 Task: Create in the project CenterTech in Backlog an issue 'Integrate a new video recording feature into an existing mobile application to enhance user-generated content and social sharing', assign it to team member softage.4@softage.net and change the status to IN PROGRESS. Create in the project CenterTech in Backlog an issue 'Develop a new tool for automated testing of web application load testing and performance under high traffic conditions', assign it to team member softage.1@softage.net and change the status to IN PROGRESS
Action: Mouse moved to (217, 63)
Screenshot: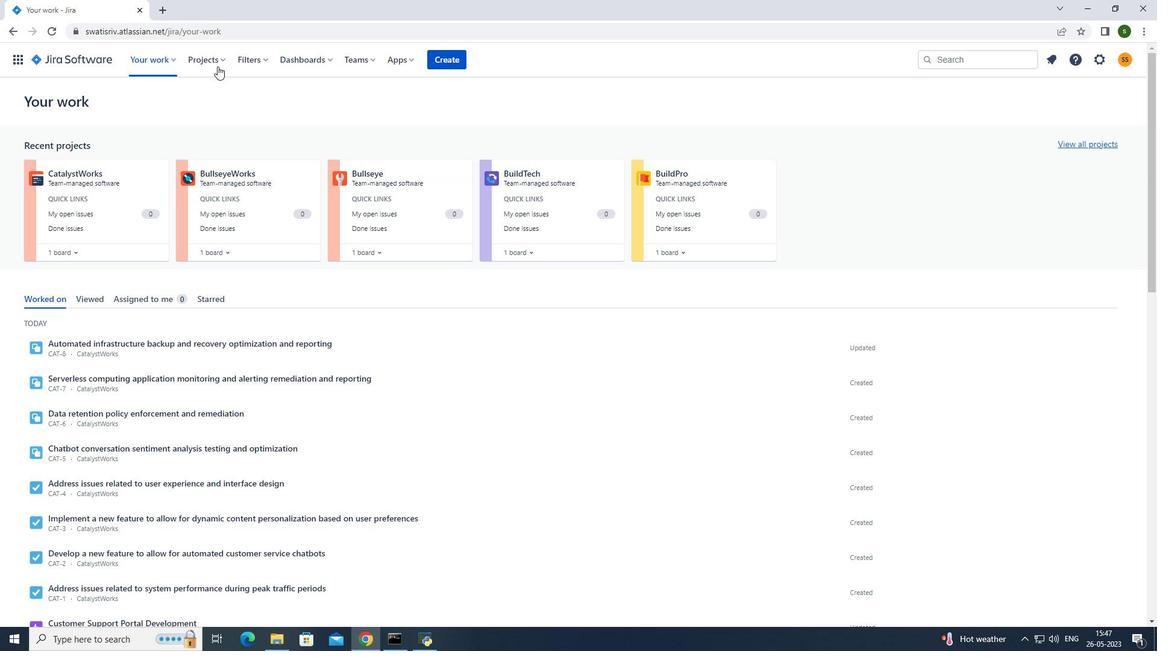 
Action: Mouse pressed left at (217, 63)
Screenshot: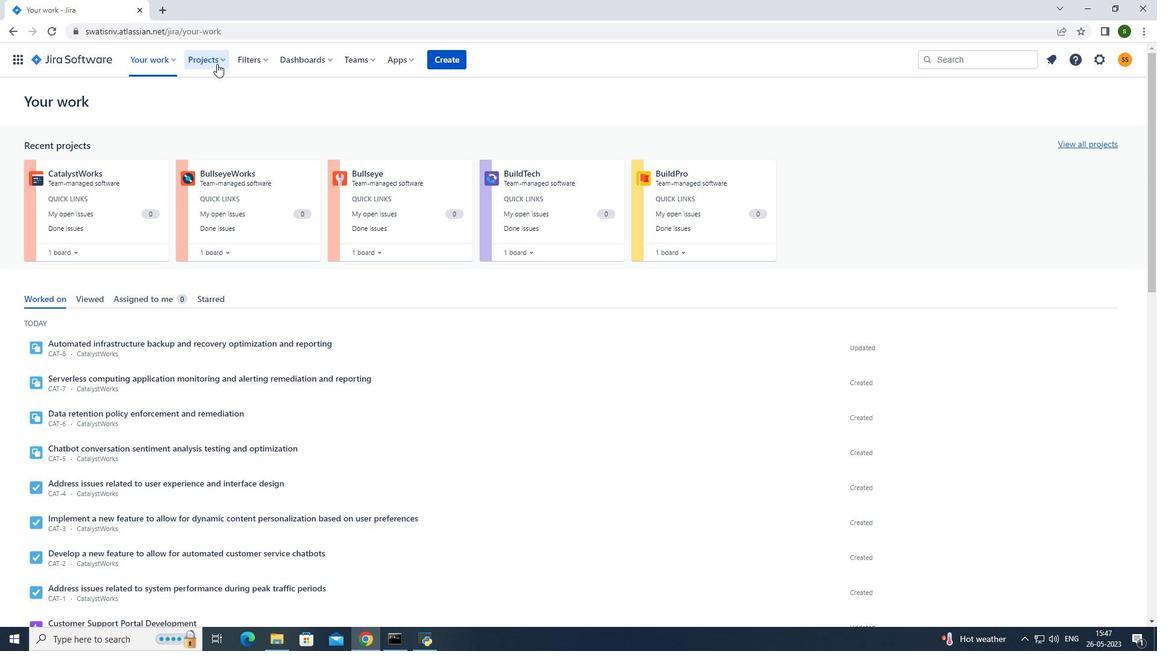 
Action: Mouse moved to (222, 107)
Screenshot: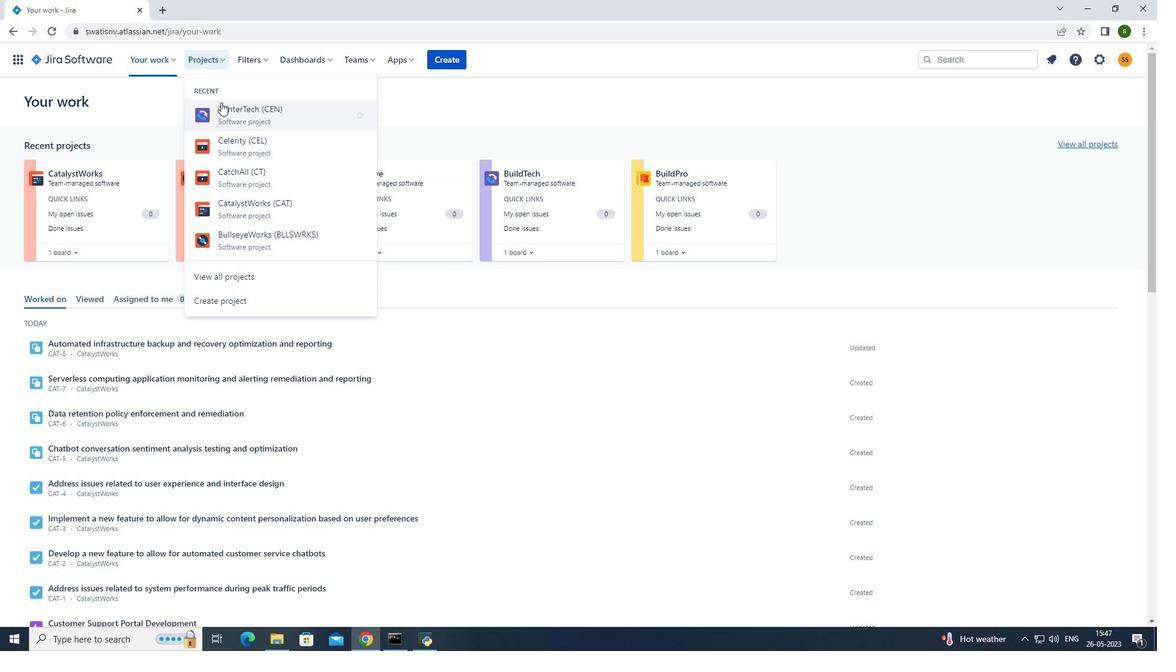 
Action: Mouse pressed left at (222, 107)
Screenshot: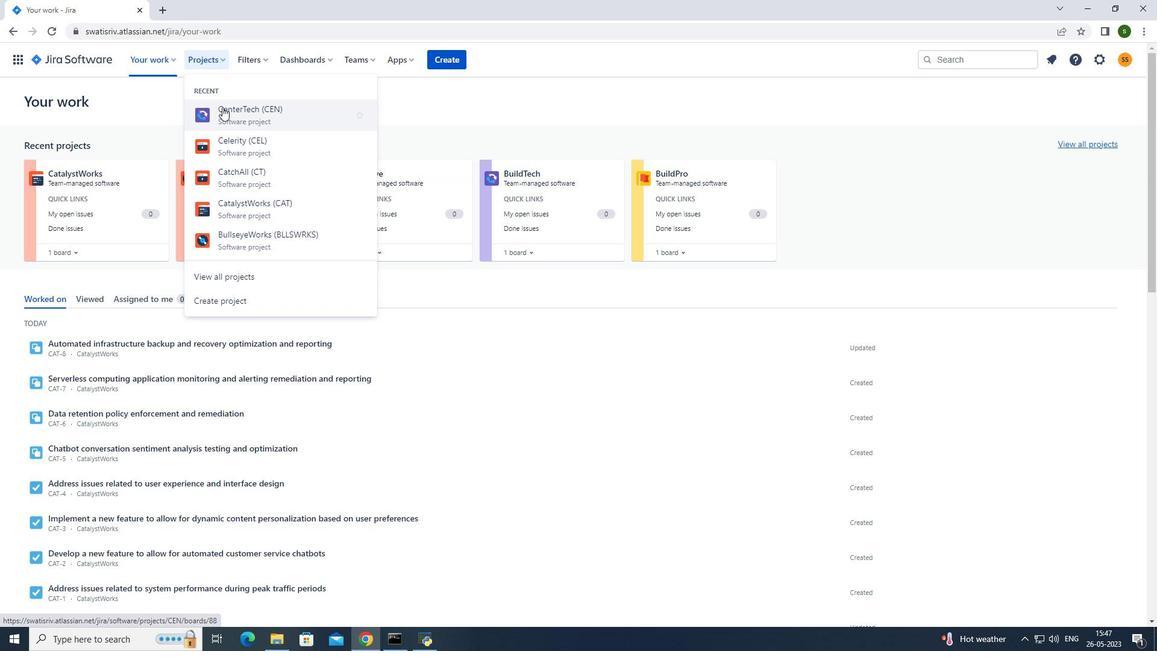 
Action: Mouse moved to (109, 179)
Screenshot: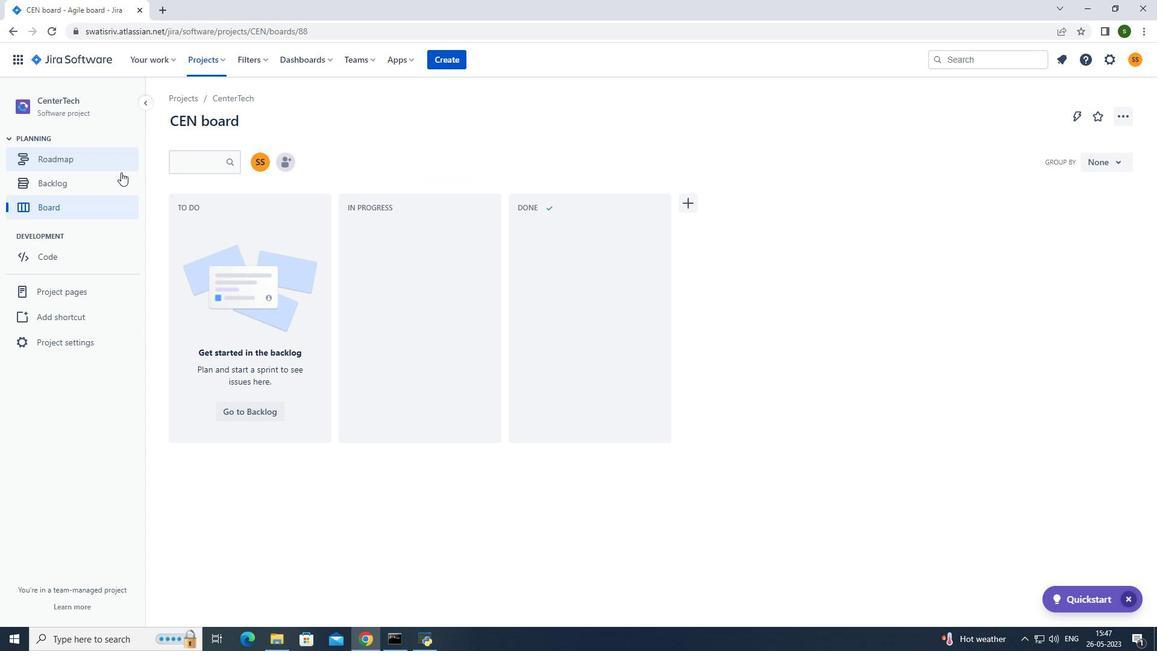 
Action: Mouse pressed left at (109, 179)
Screenshot: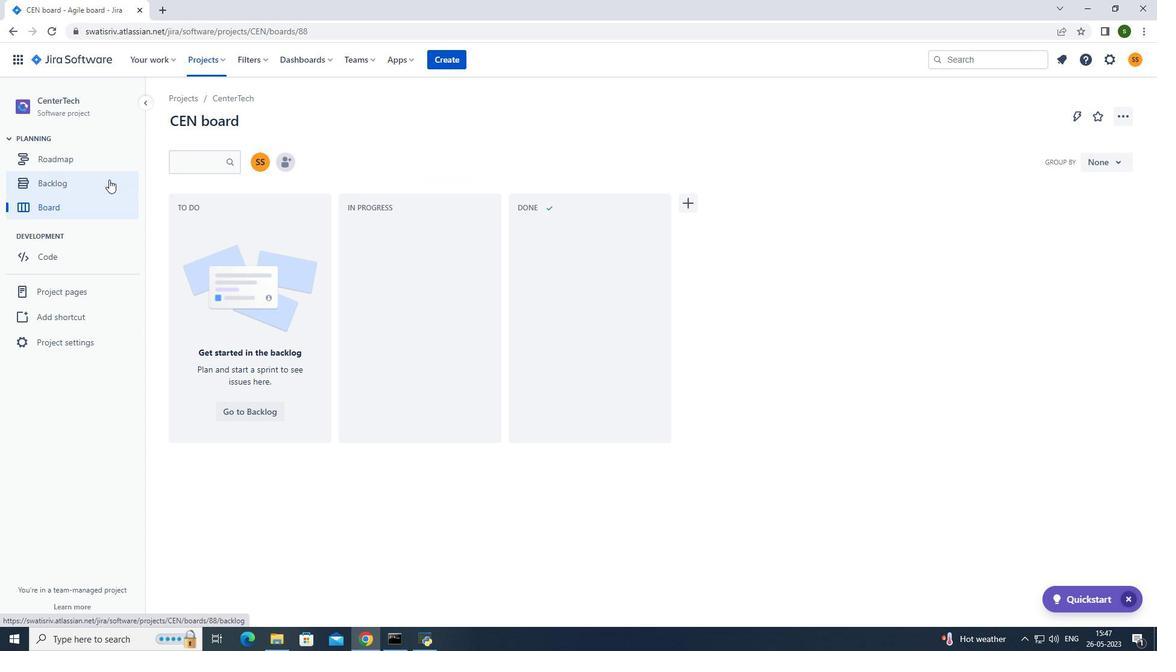 
Action: Mouse moved to (222, 261)
Screenshot: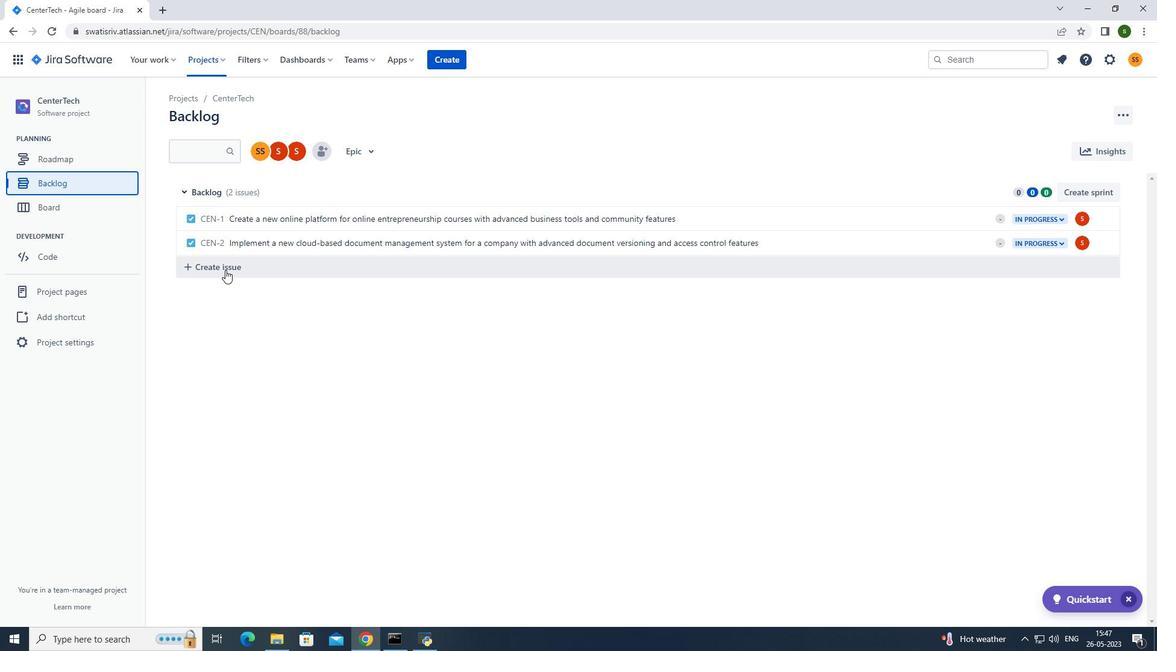 
Action: Mouse pressed left at (222, 261)
Screenshot: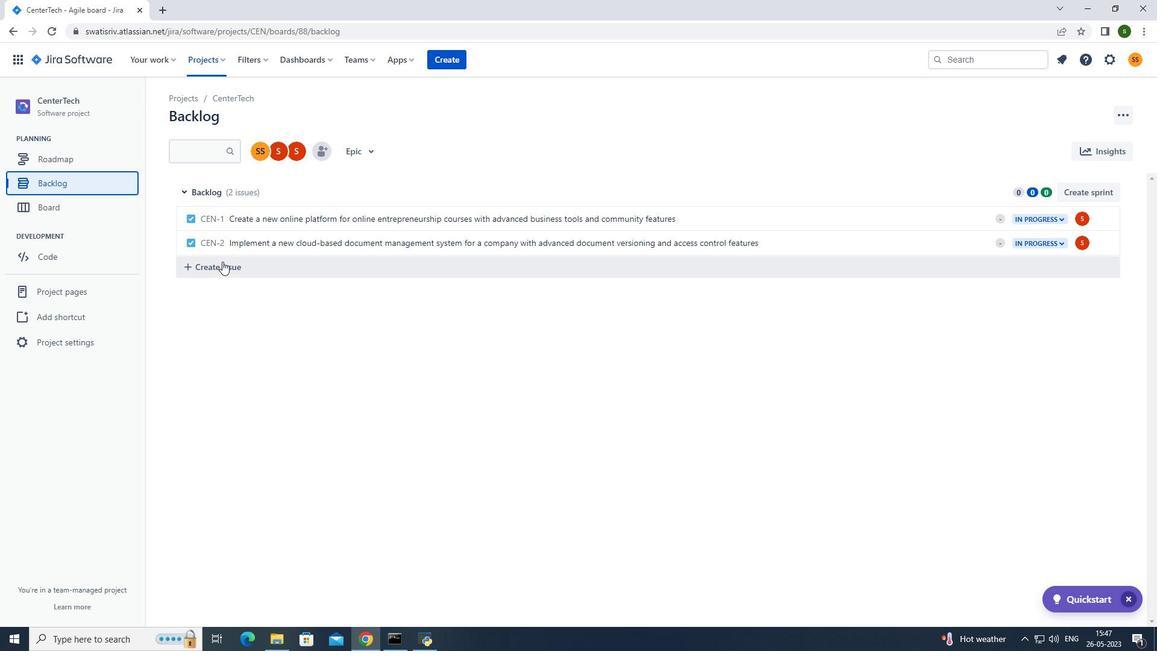 
Action: Mouse moved to (294, 268)
Screenshot: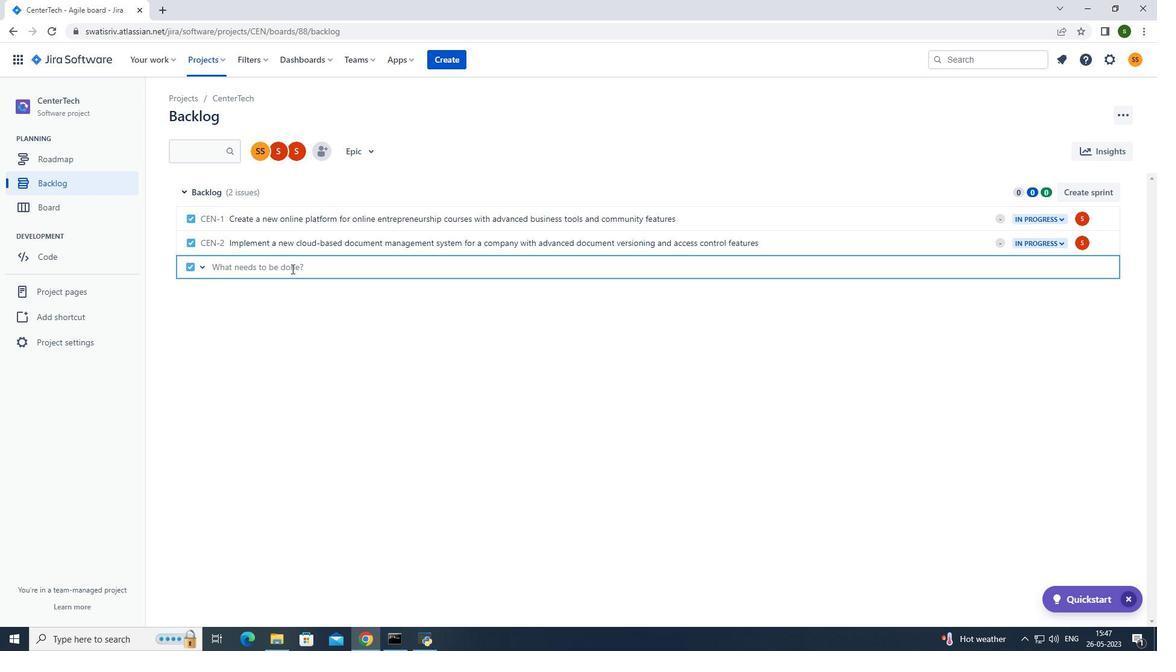 
Action: Mouse pressed left at (294, 268)
Screenshot: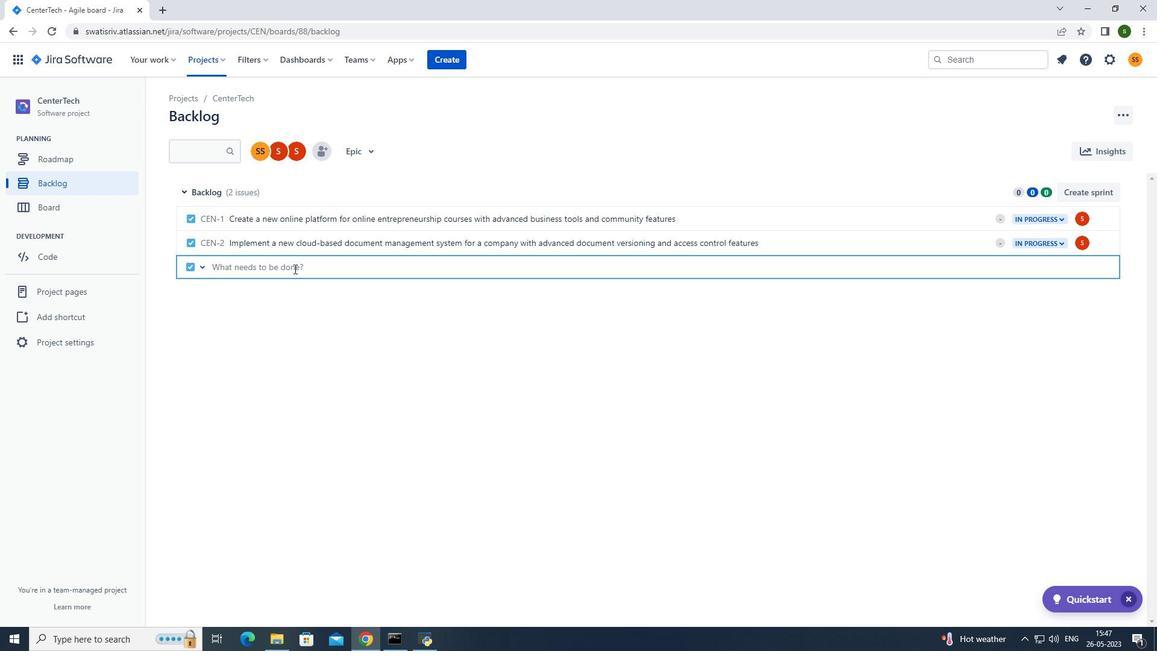 
Action: Mouse moved to (297, 268)
Screenshot: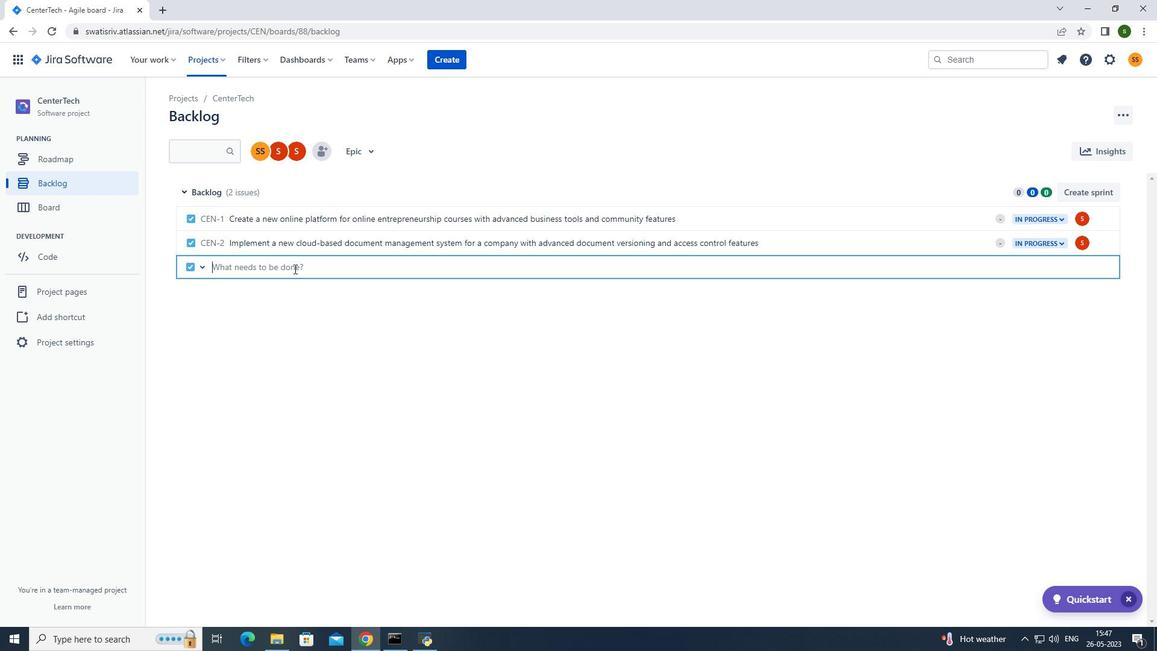 
Action: Key pressed <Key.caps_lock>I<Key.caps_lock>ntegrate<Key.space>a<Key.space>new<Key.space>video<Key.space>recordu<Key.backspace>ing<Key.space>feature<Key.space>into<Key.space>an<Key.space>existing<Key.space>mobile<Key.space>application<Key.space>to<Key.space>enhance<Key.space>user-generated<Key.space>content<Key.space>and<Key.space>social<Key.space>sharing<Key.enter>
Screenshot: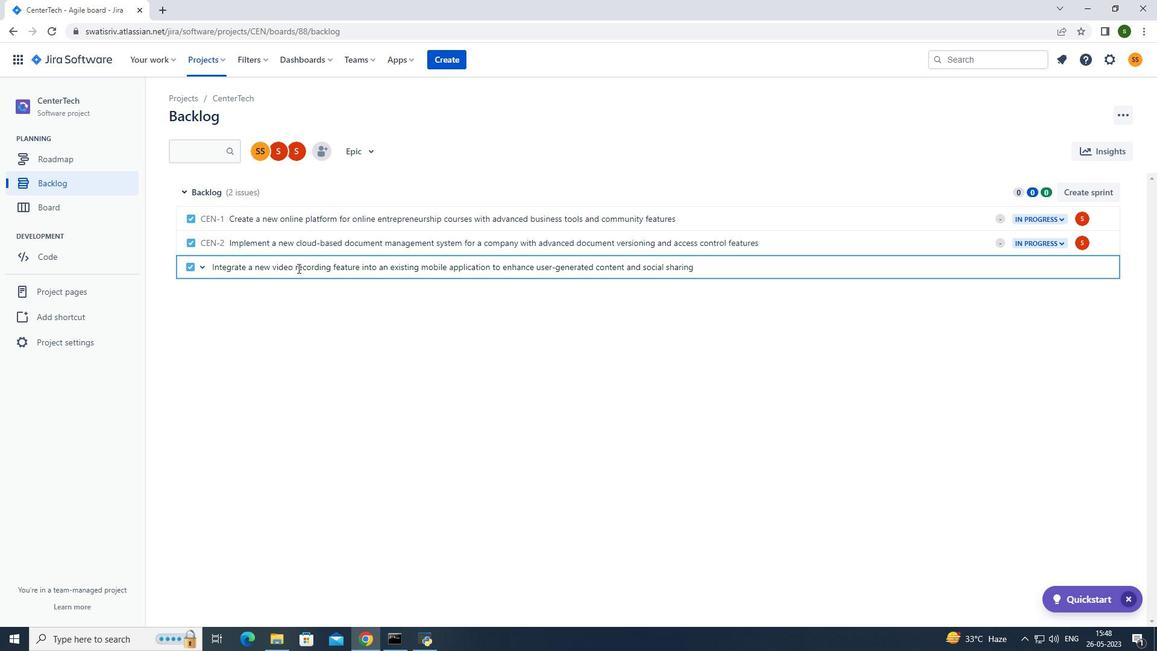 
Action: Mouse moved to (1079, 267)
Screenshot: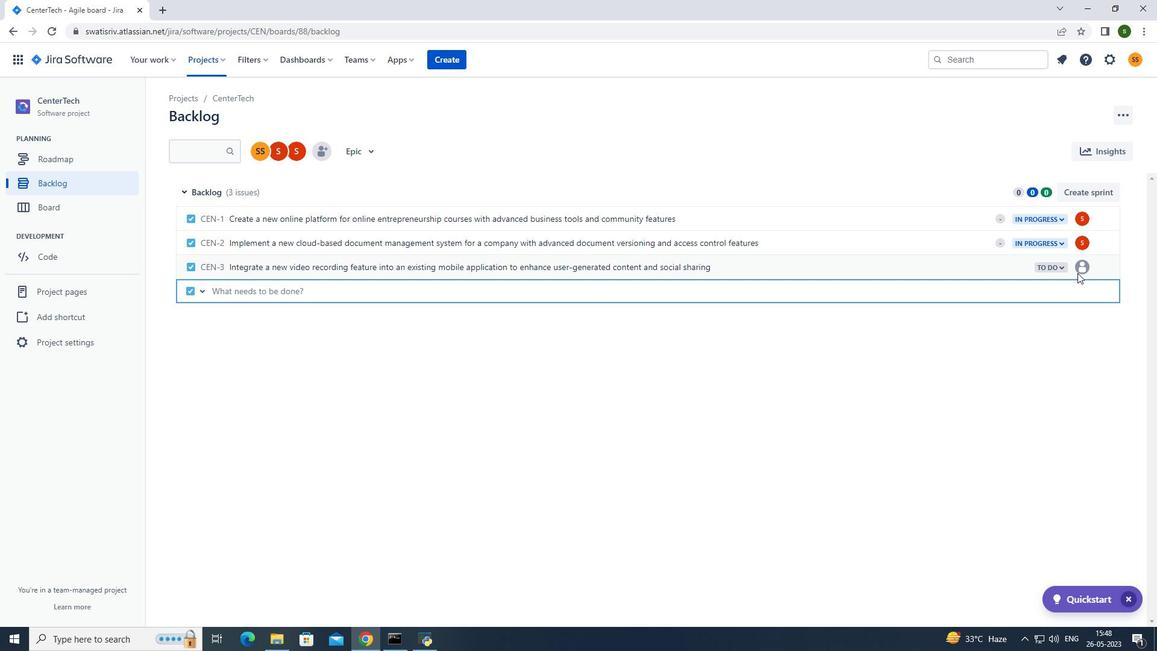 
Action: Mouse pressed left at (1079, 267)
Screenshot: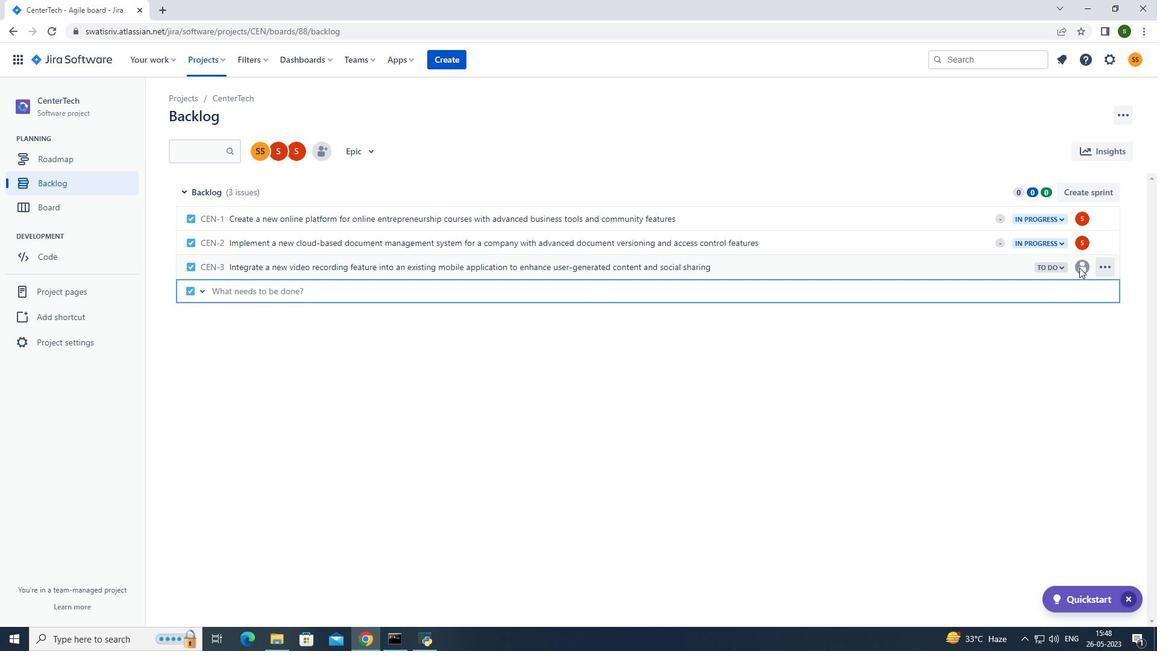 
Action: Mouse moved to (1079, 269)
Screenshot: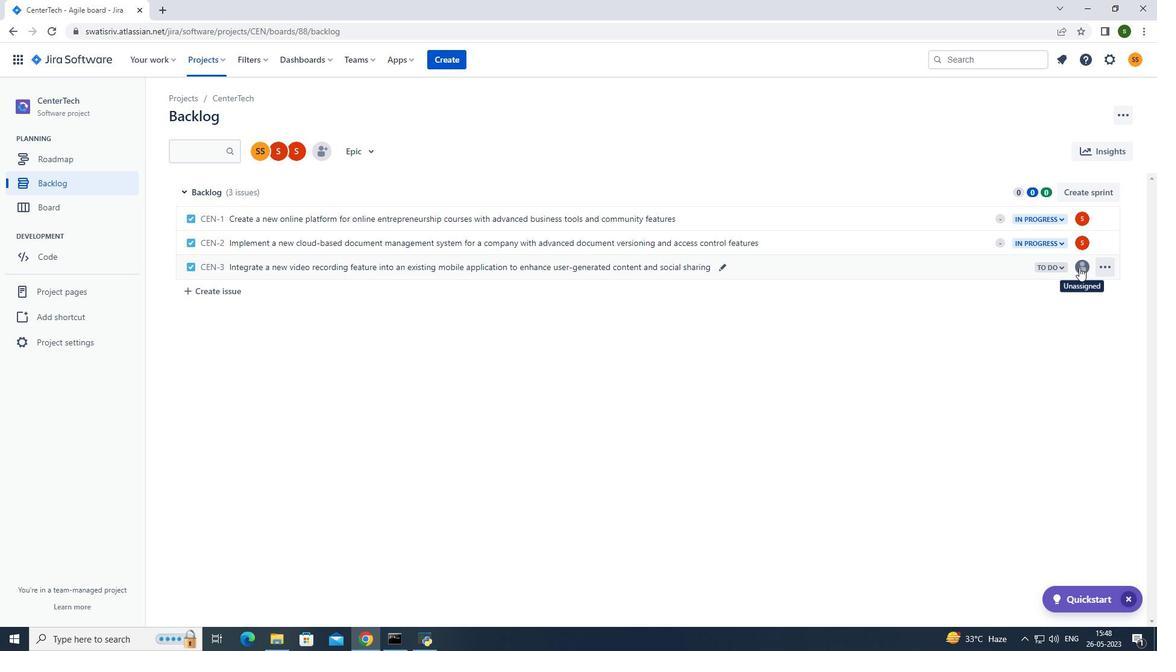 
Action: Mouse pressed left at (1079, 269)
Screenshot: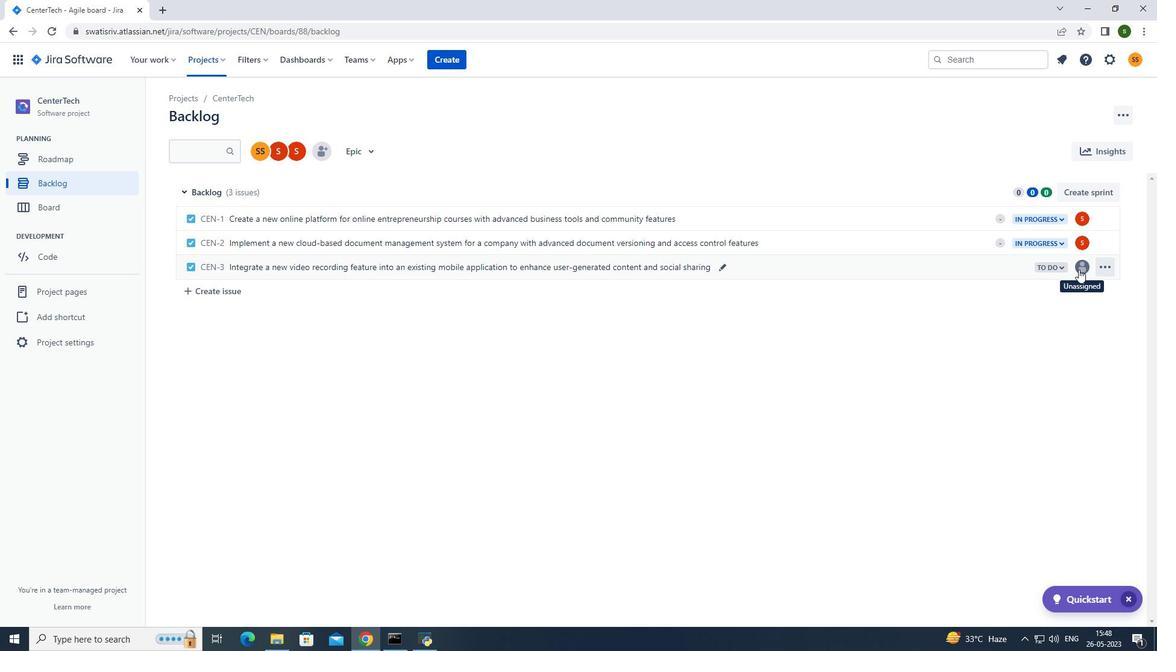 
Action: Mouse moved to (1014, 291)
Screenshot: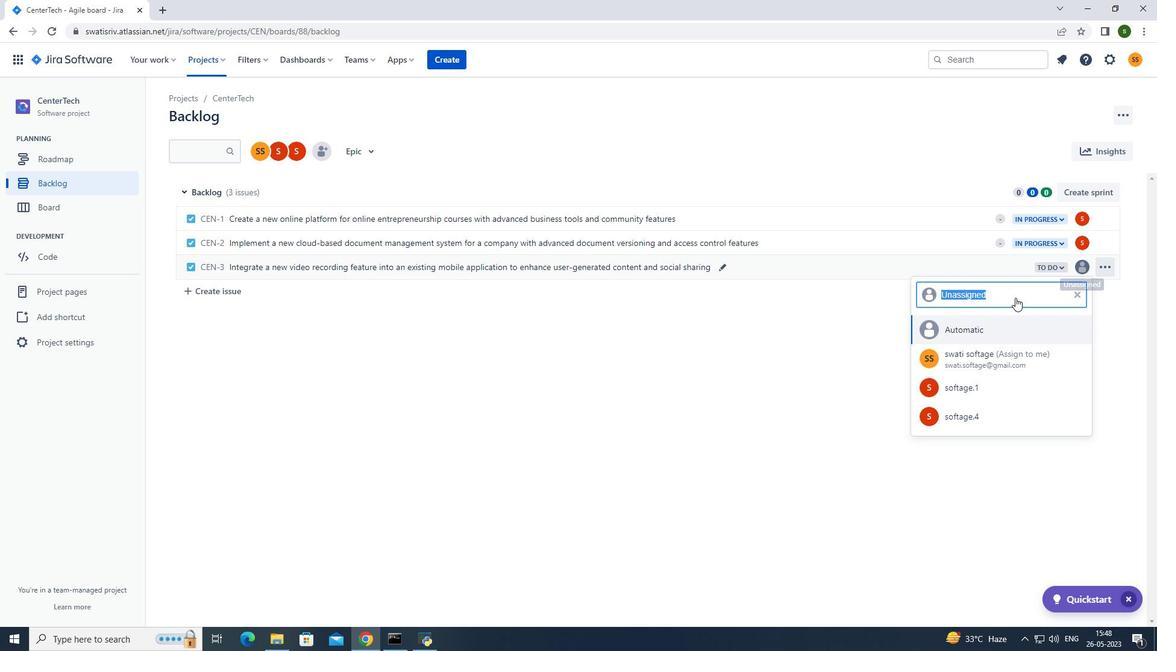 
Action: Key pressed softage.4<Key.shift>@softage.net
Screenshot: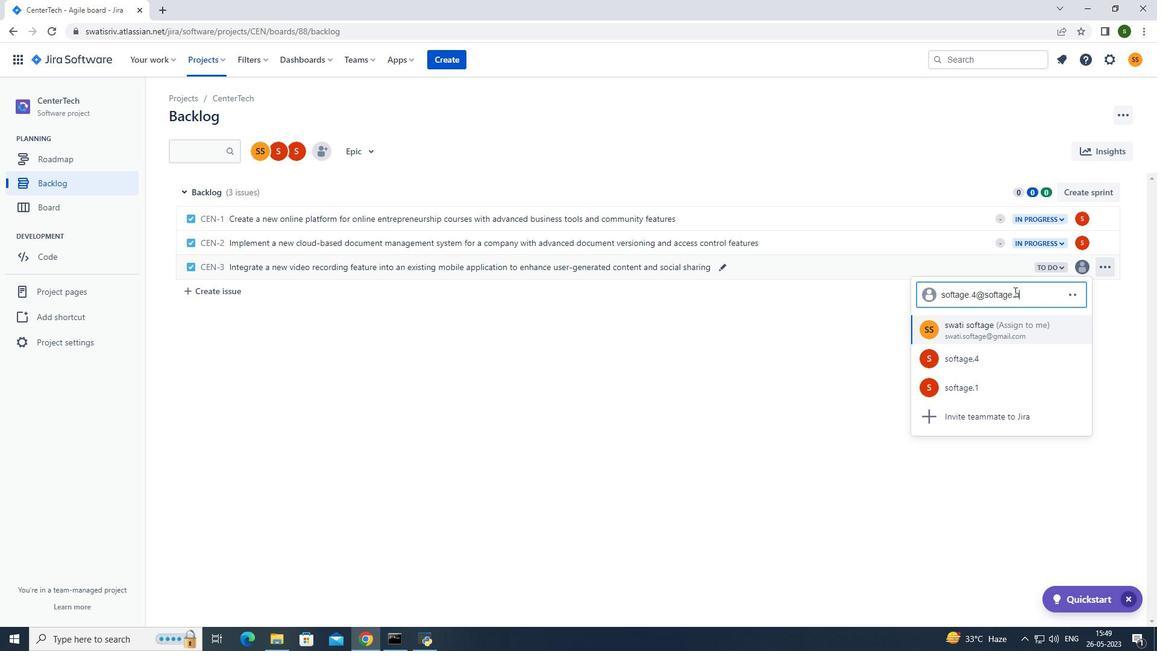 
Action: Mouse moved to (1013, 329)
Screenshot: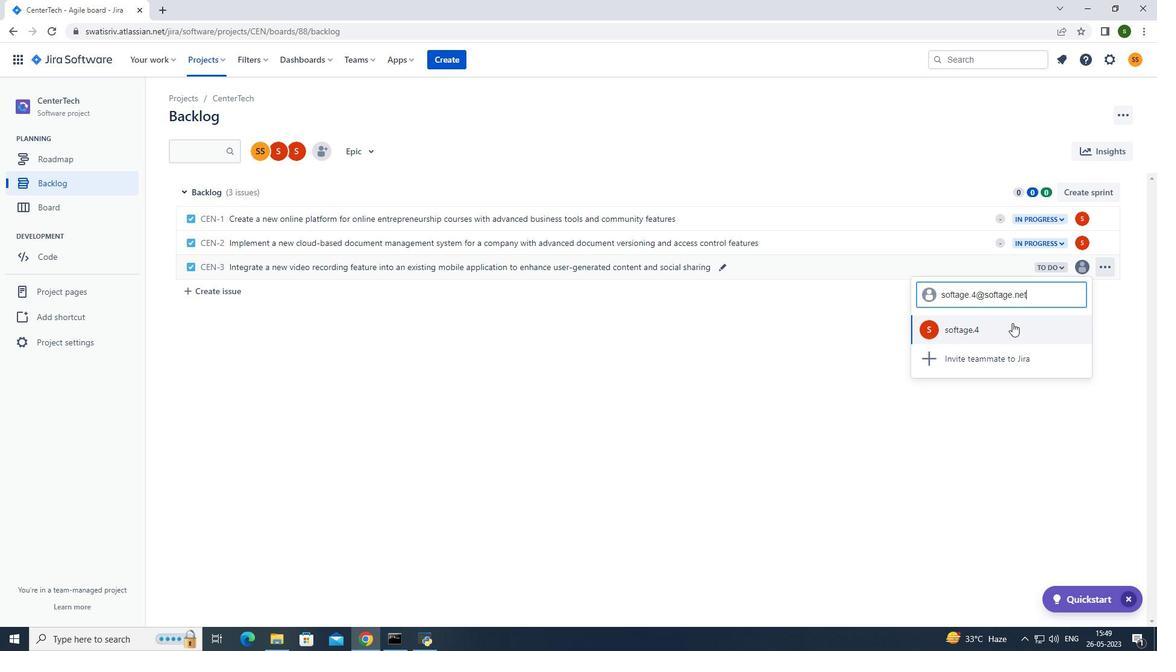 
Action: Mouse pressed left at (1013, 329)
Screenshot: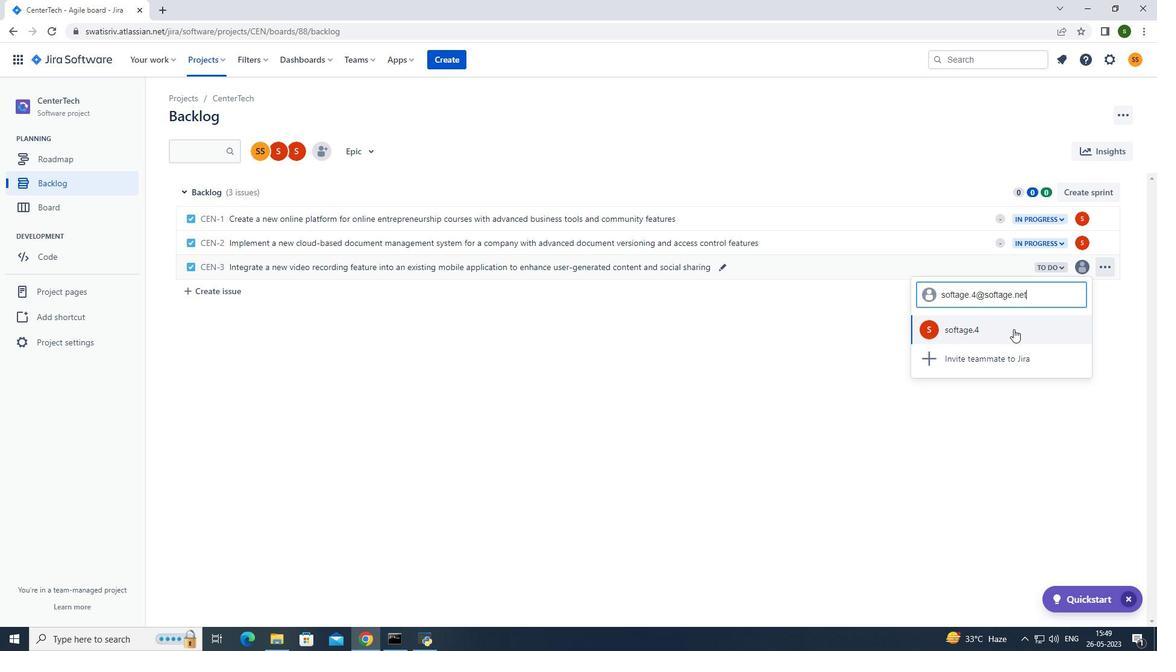 
Action: Mouse moved to (1059, 262)
Screenshot: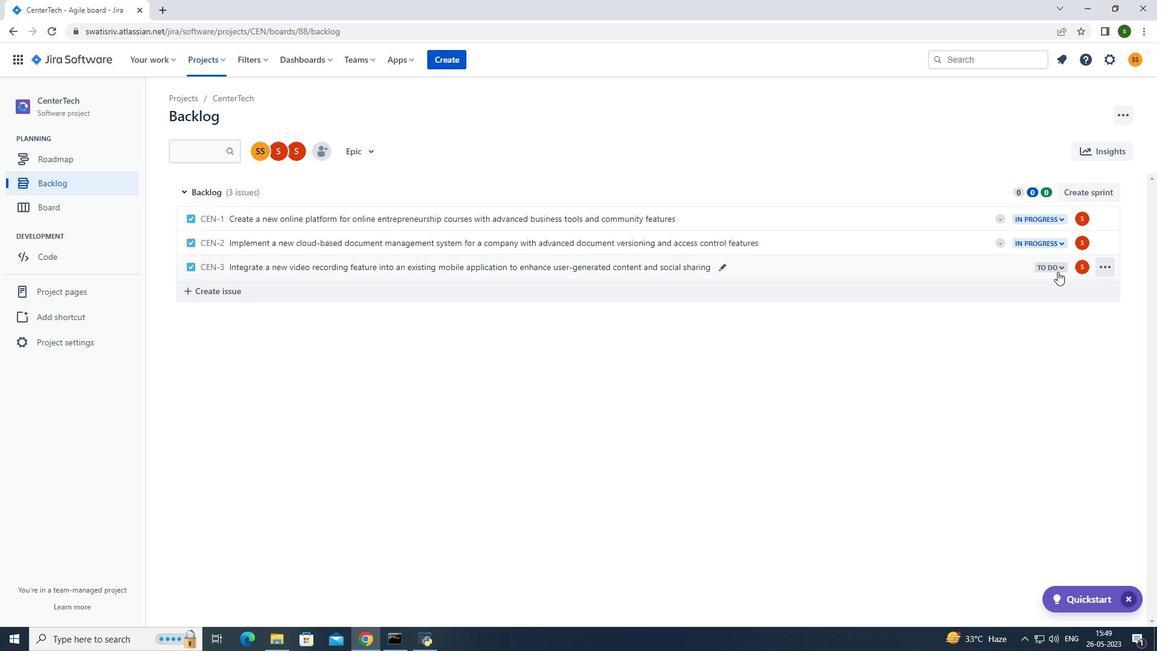 
Action: Mouse pressed left at (1059, 262)
Screenshot: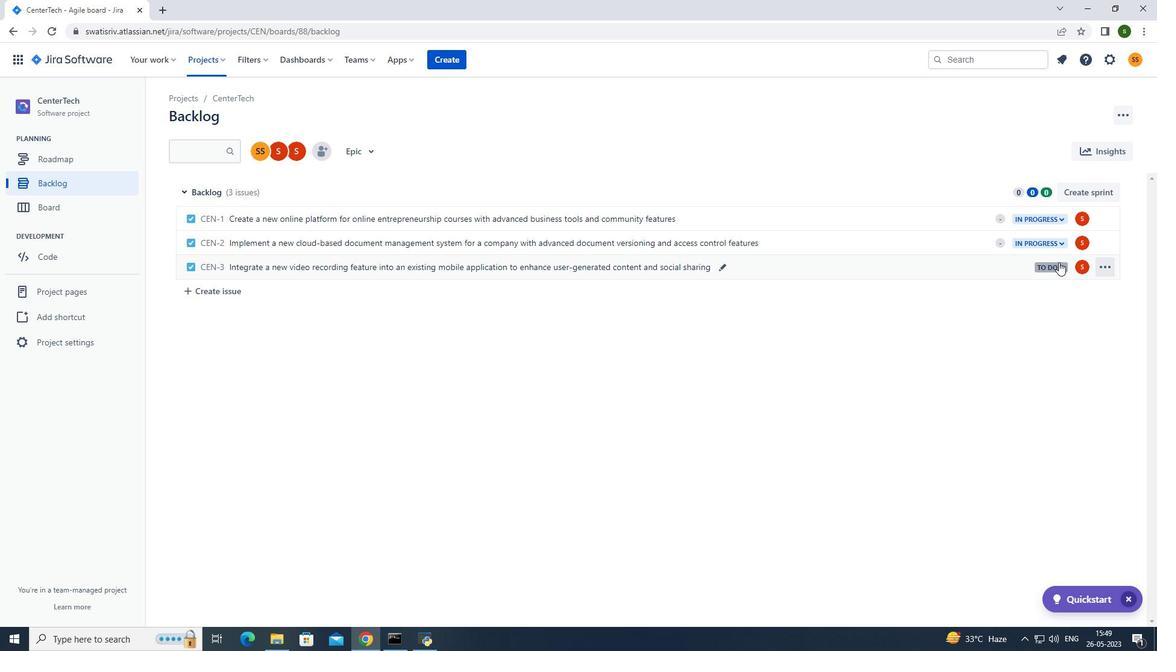 
Action: Mouse moved to (1035, 291)
Screenshot: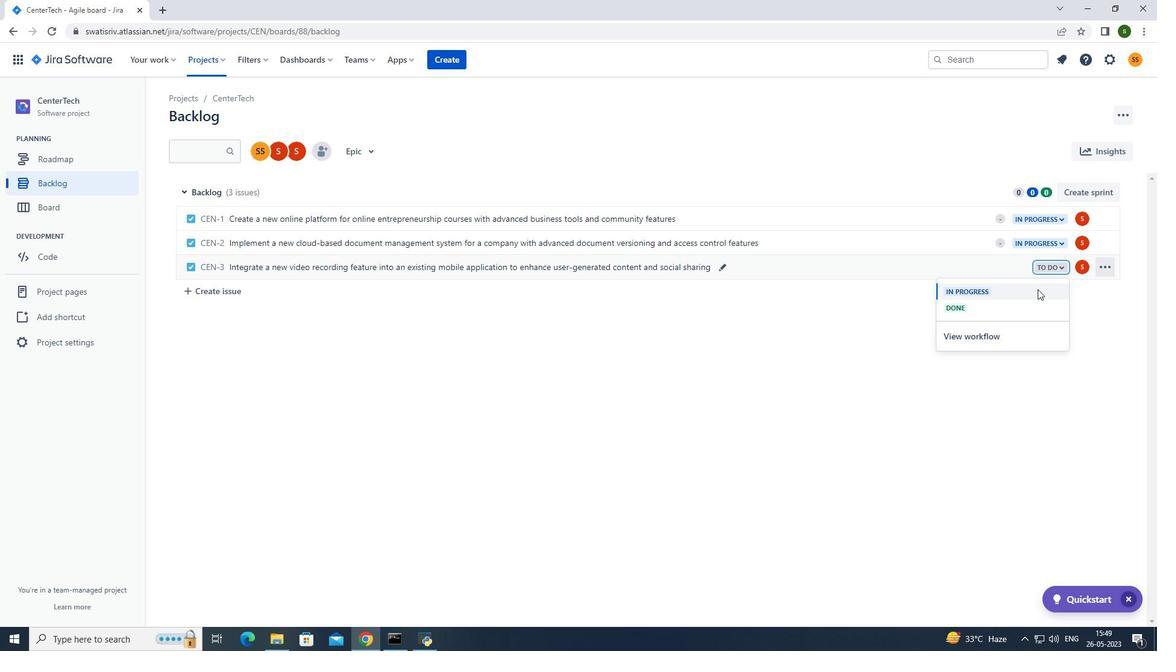 
Action: Mouse pressed left at (1035, 291)
Screenshot: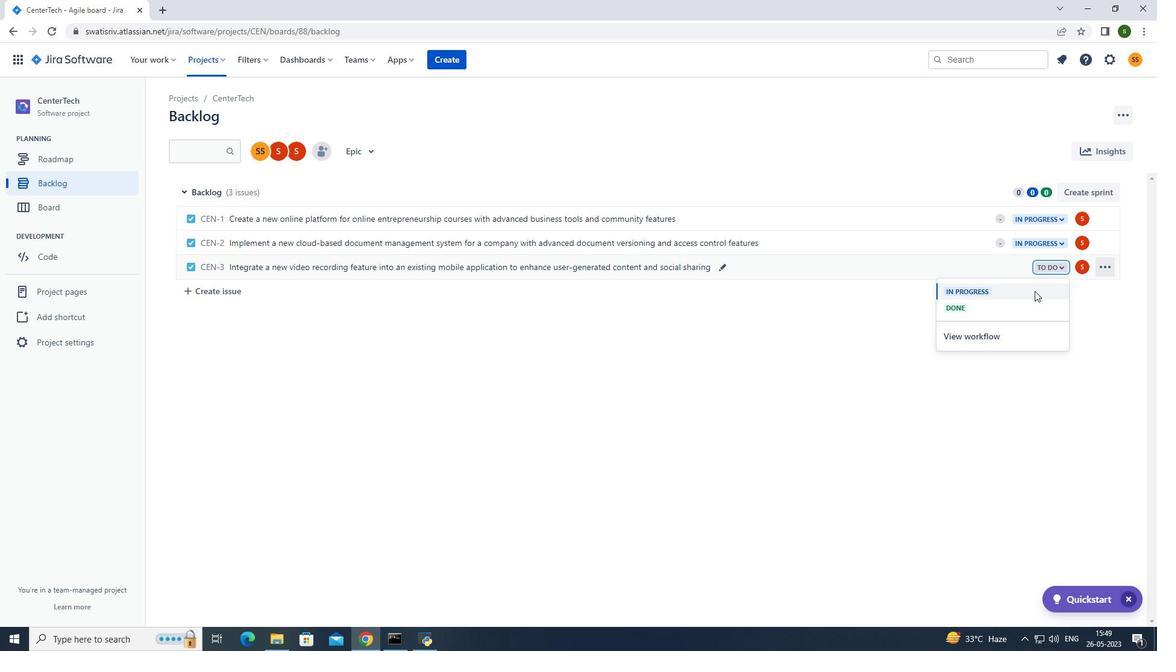 
Action: Mouse moved to (189, 61)
Screenshot: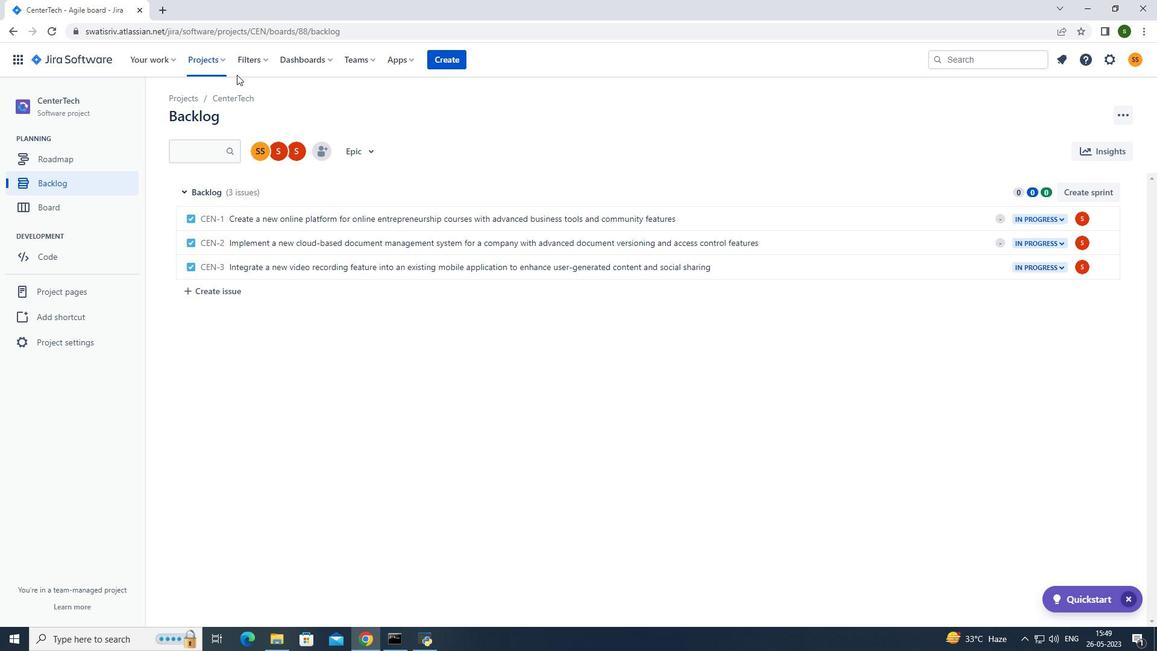 
Action: Mouse pressed left at (189, 61)
Screenshot: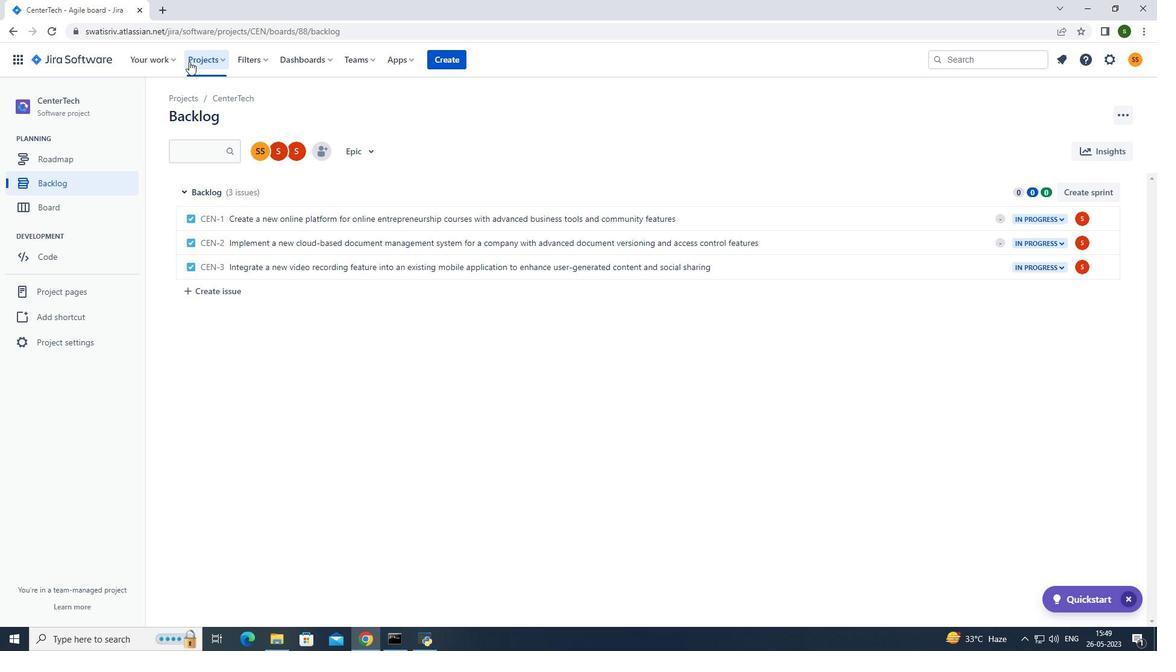 
Action: Mouse moved to (313, 120)
Screenshot: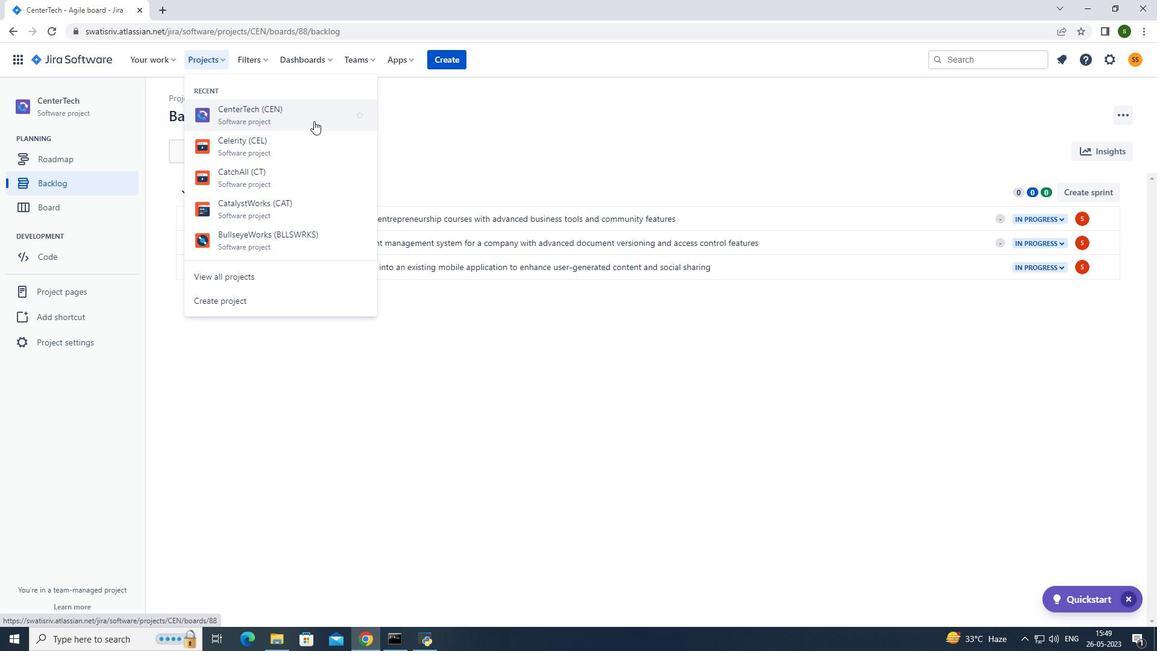 
Action: Mouse pressed left at (313, 120)
Screenshot: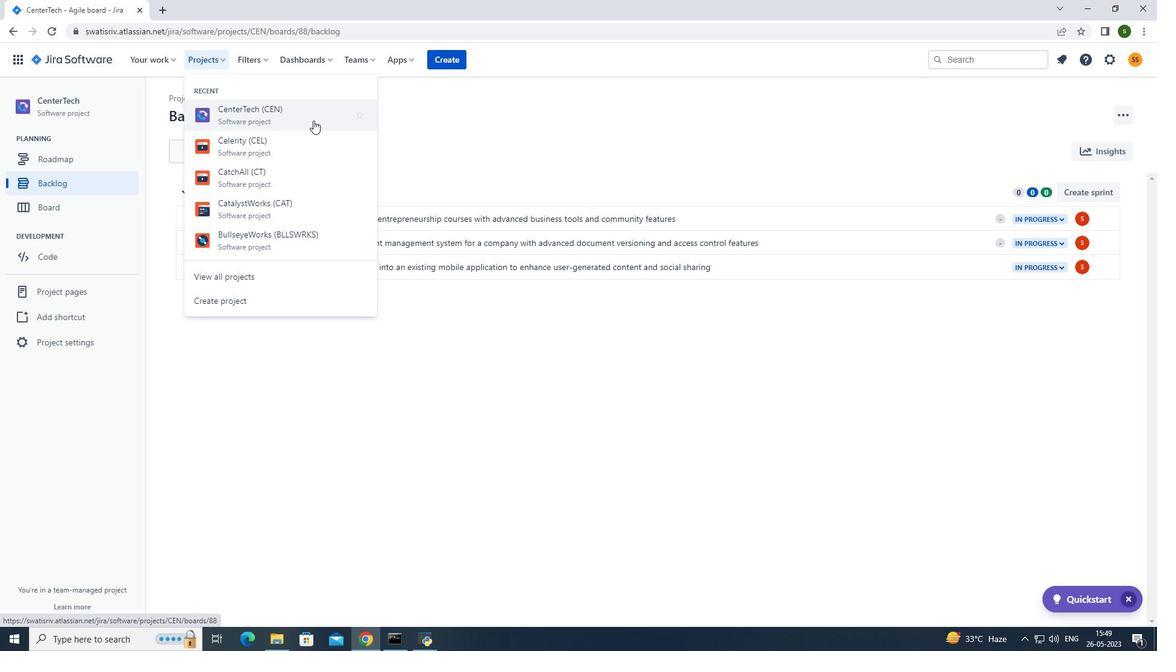 
Action: Mouse moved to (90, 177)
Screenshot: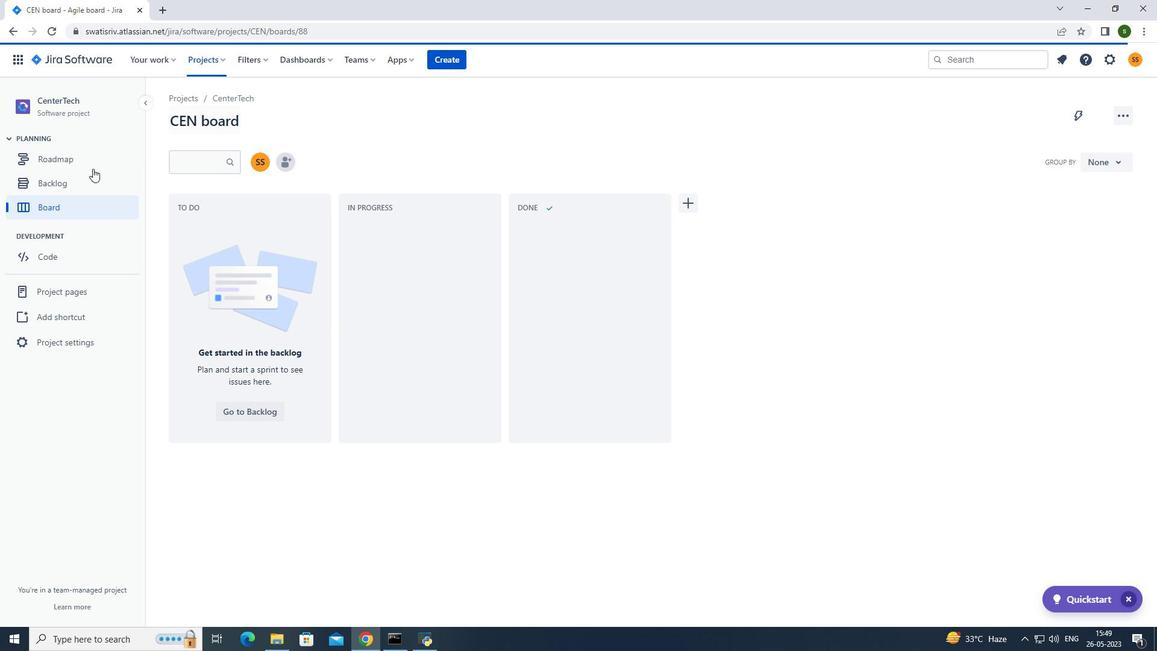 
Action: Mouse pressed left at (90, 177)
Screenshot: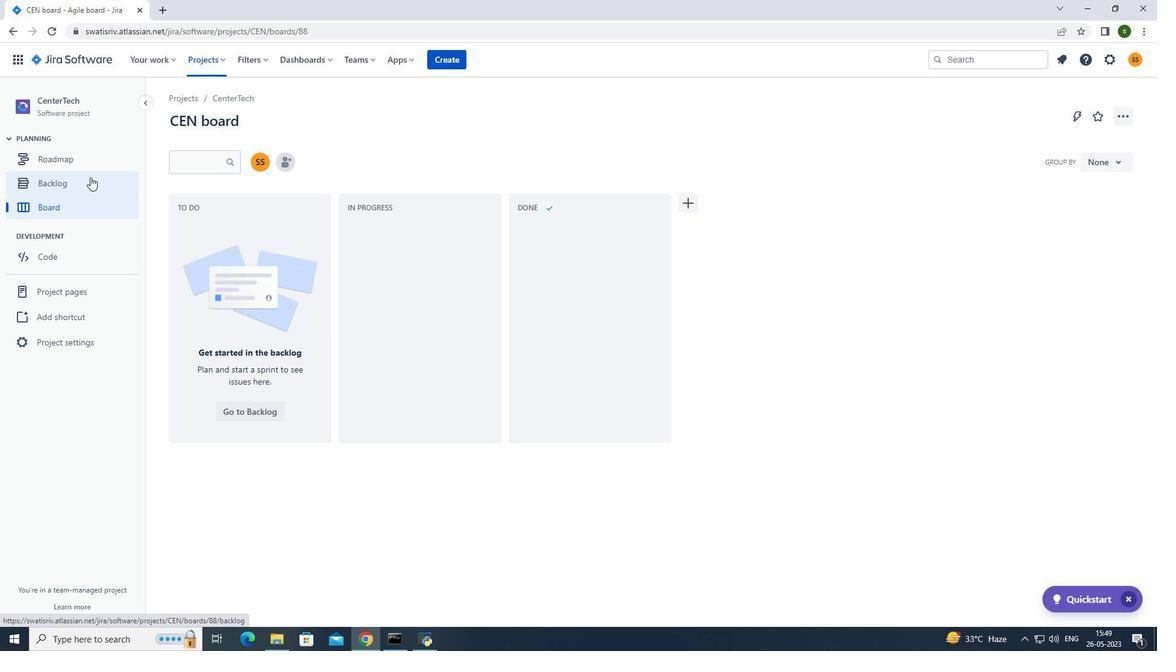 
Action: Mouse moved to (229, 289)
Screenshot: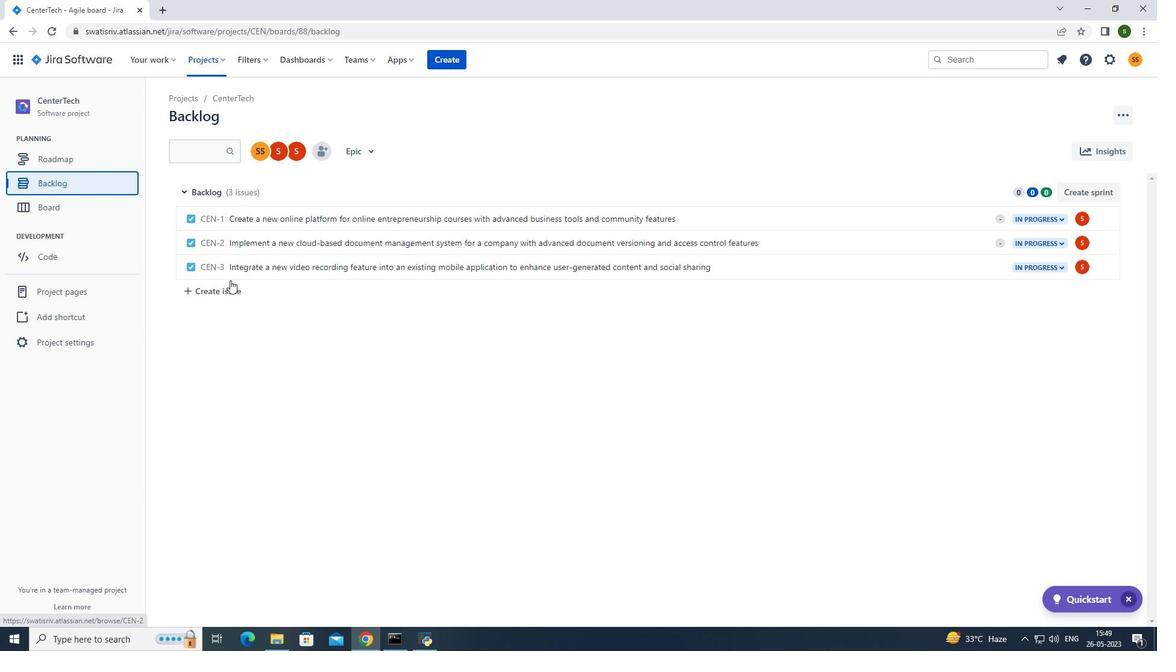 
Action: Mouse pressed left at (229, 289)
Screenshot: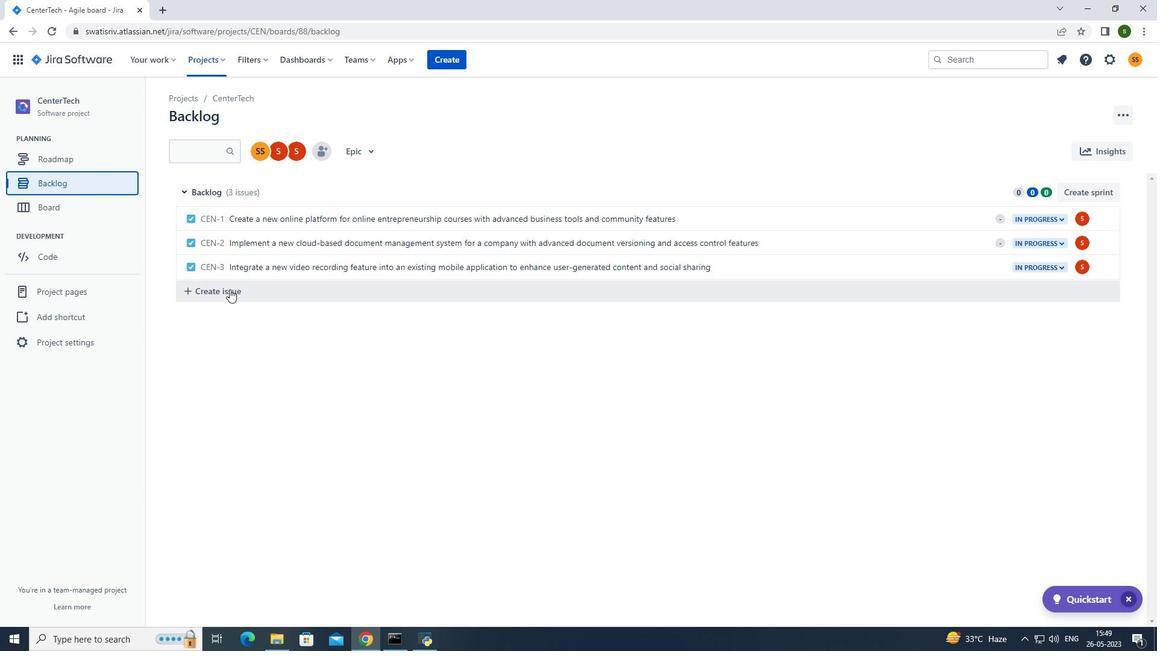 
Action: Mouse moved to (249, 291)
Screenshot: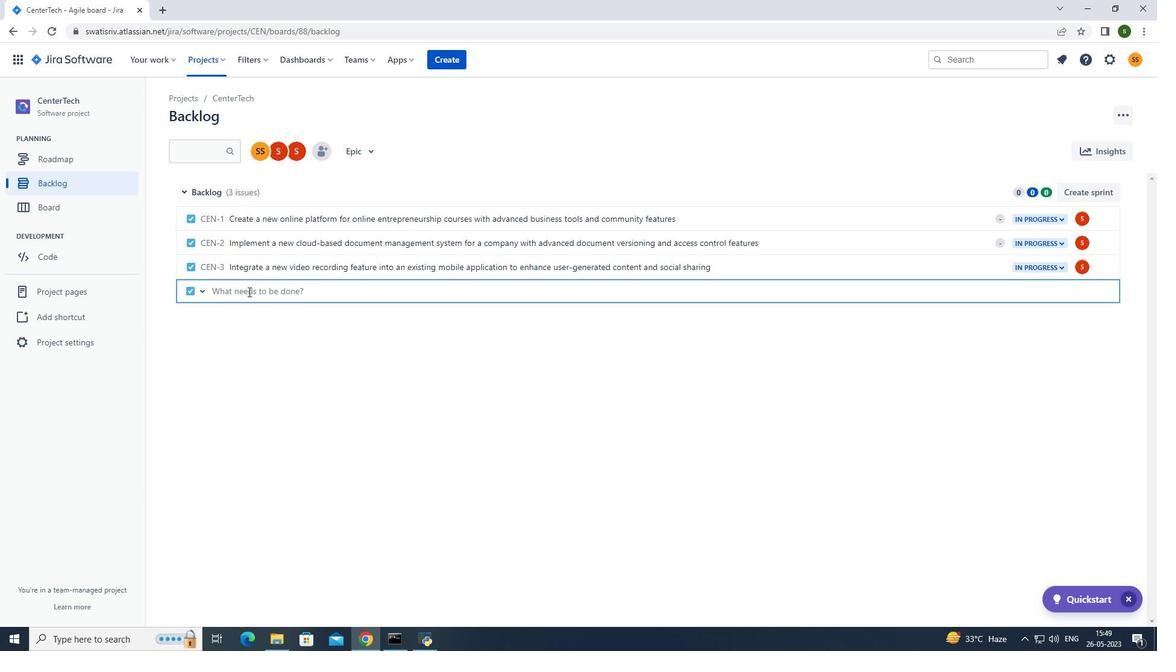 
Action: Key pressed <Key.caps_lock>D<Key.caps_lock>evelop<Key.space>a<Key.space>new<Key.space>tool<Key.space>for<Key.space>automated<Key.space>testing<Key.space>of<Key.space>web<Key.space>application<Key.space>load<Key.space>testing<Key.space>and<Key.space>perd<Key.backspace>formance<Key.space>under<Key.space>g<Key.backspace>high<Key.space>traffic<Key.space>conditu<Key.backspace>ions<Key.enter>
Screenshot: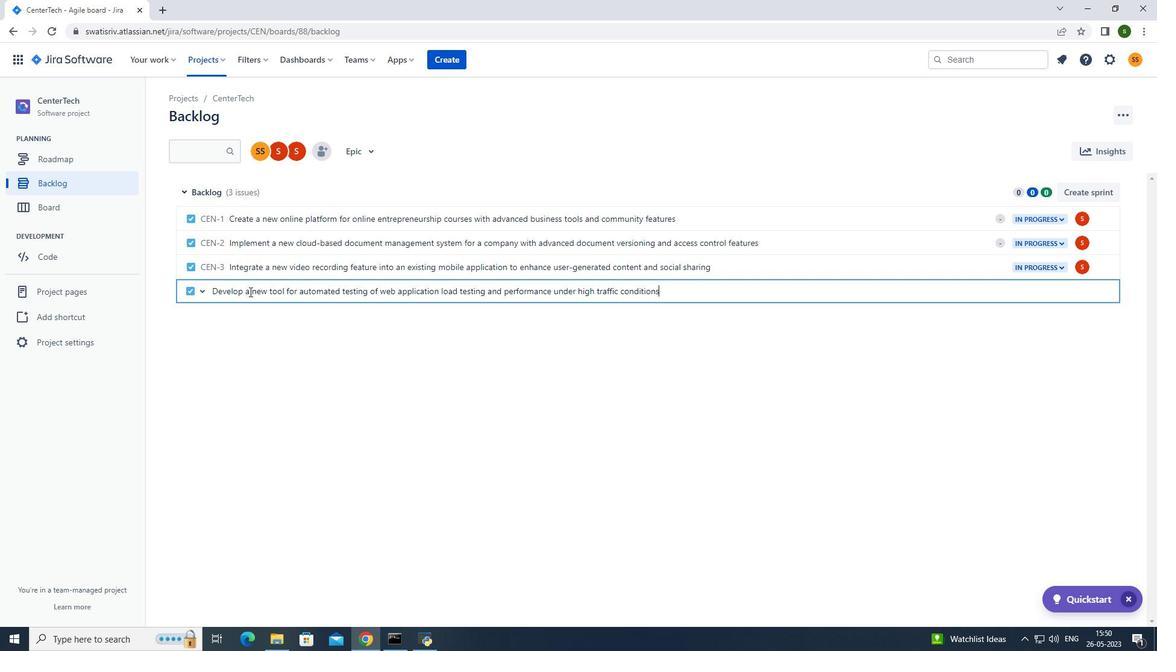 
Action: Mouse moved to (1082, 292)
Screenshot: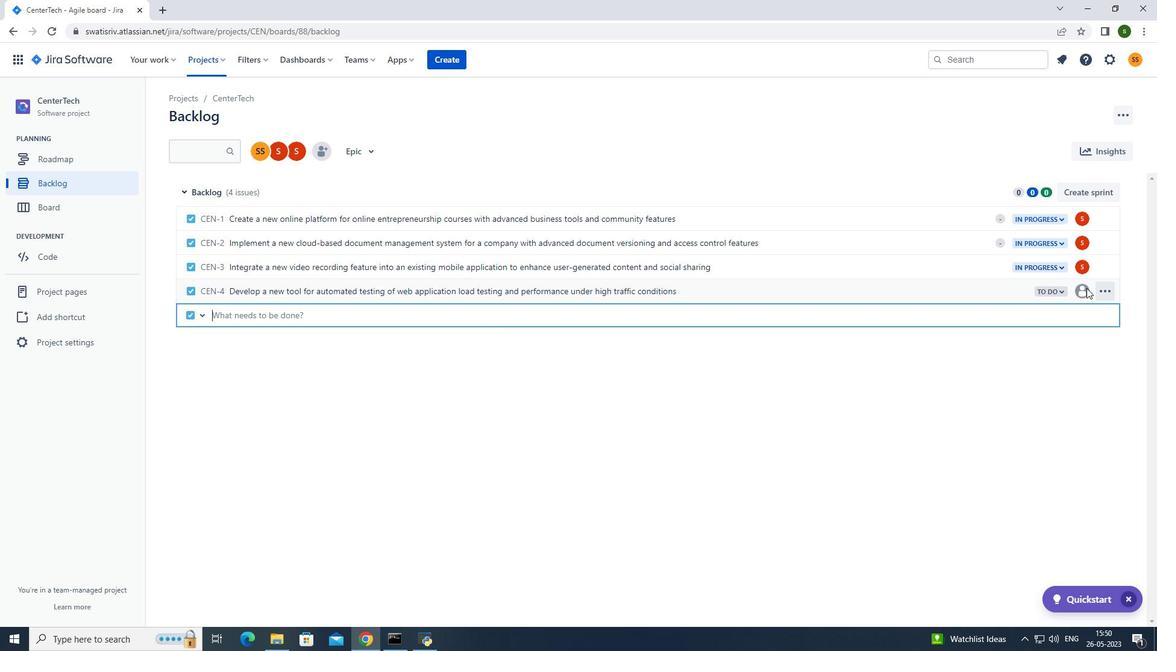 
Action: Mouse pressed left at (1082, 292)
Screenshot: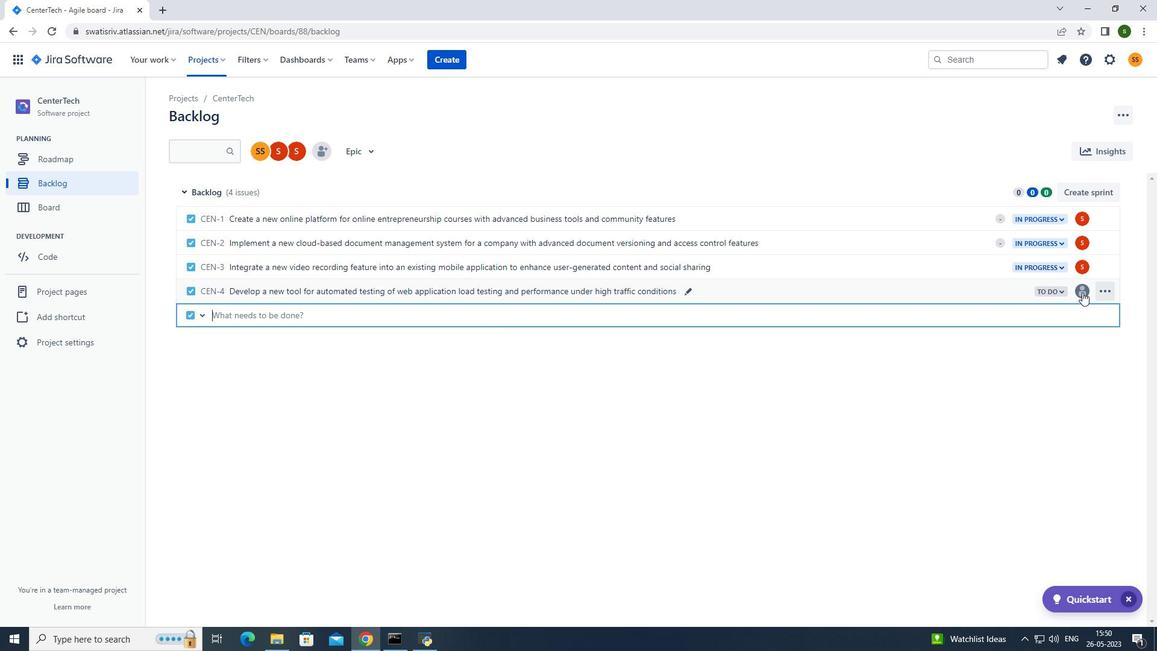
Action: Mouse moved to (1016, 318)
Screenshot: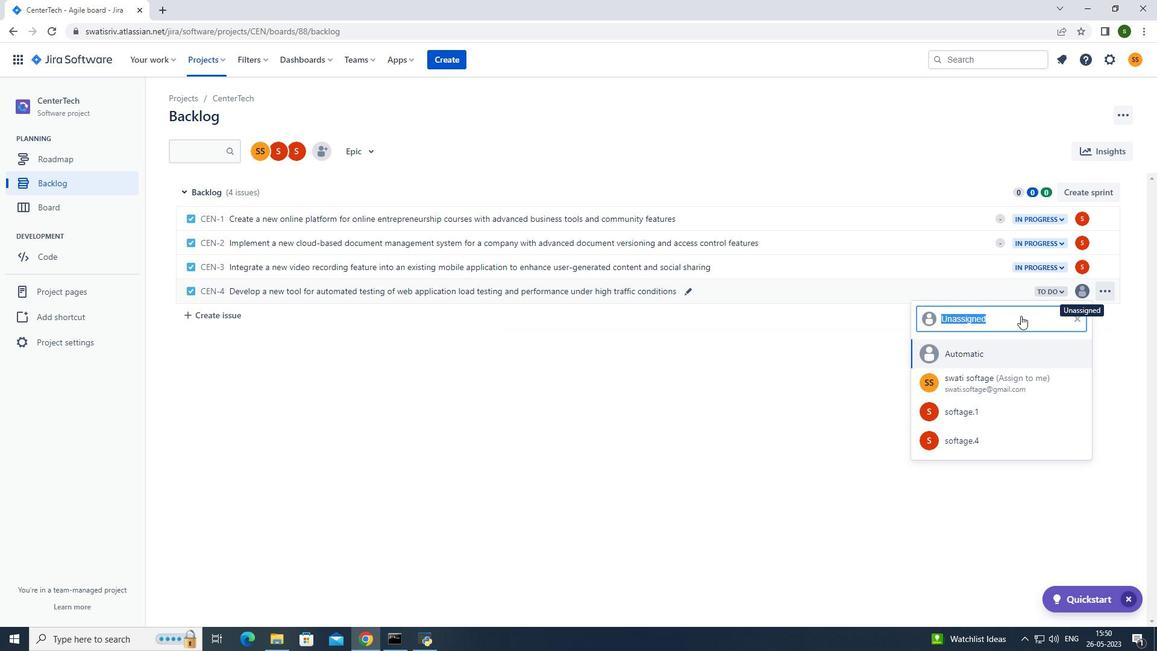 
Action: Key pressed softage.1<Key.shift>@softage.net
Screenshot: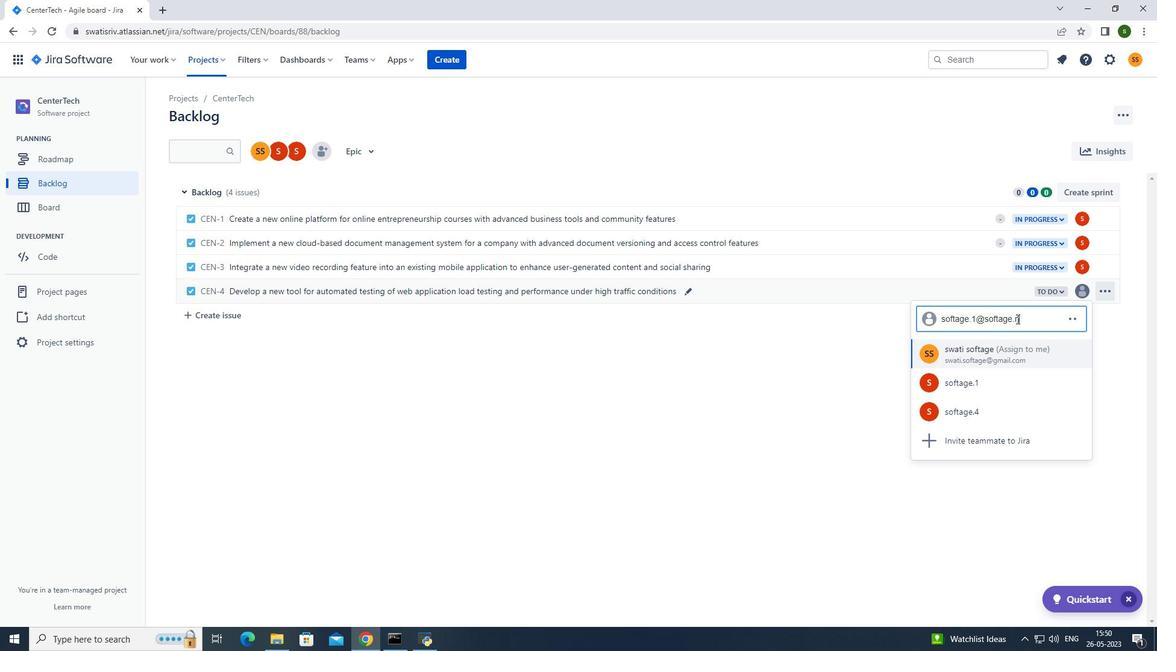 
Action: Mouse moved to (1013, 349)
Screenshot: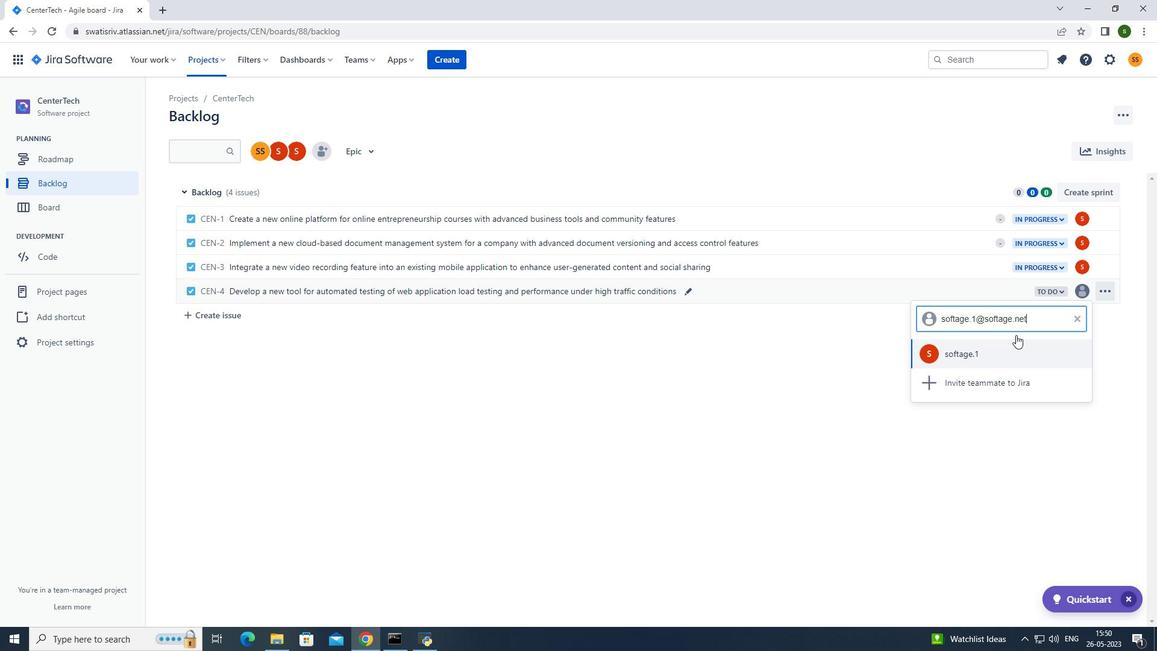 
Action: Mouse pressed left at (1013, 349)
Screenshot: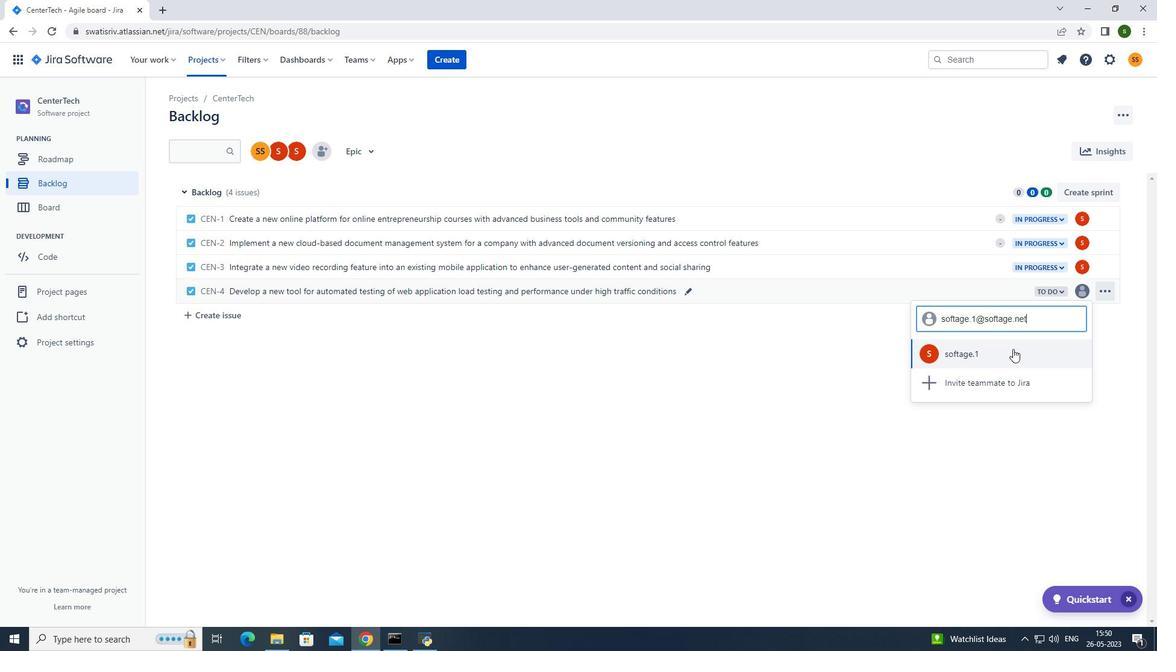 
Action: Mouse moved to (1056, 291)
Screenshot: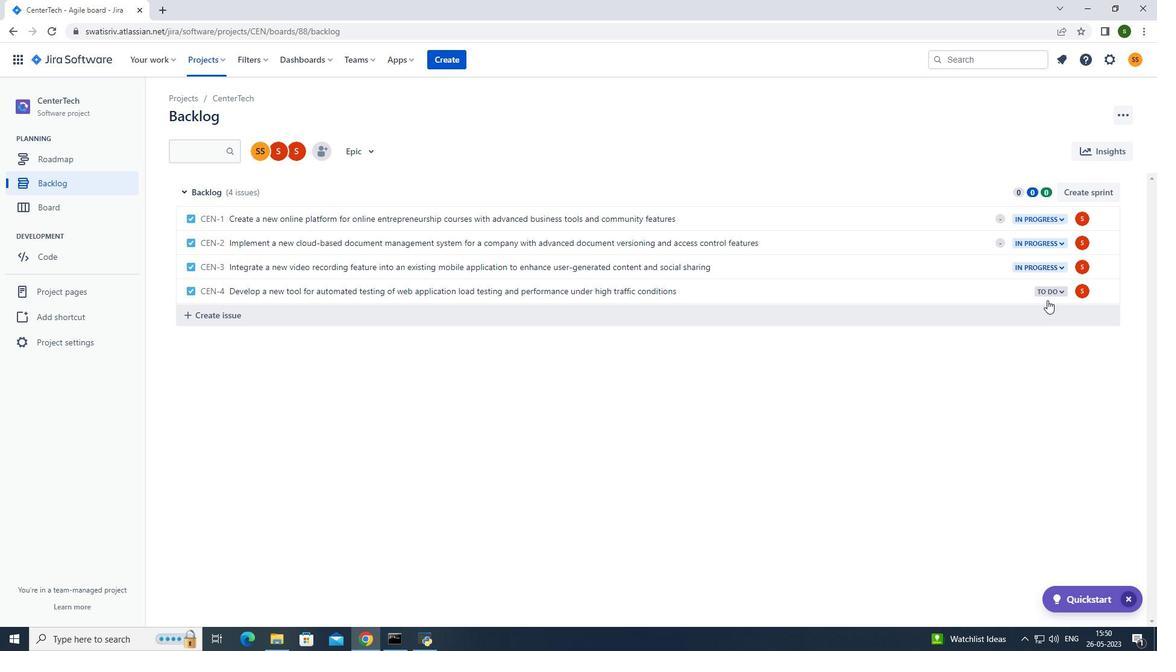 
Action: Mouse pressed left at (1056, 291)
Screenshot: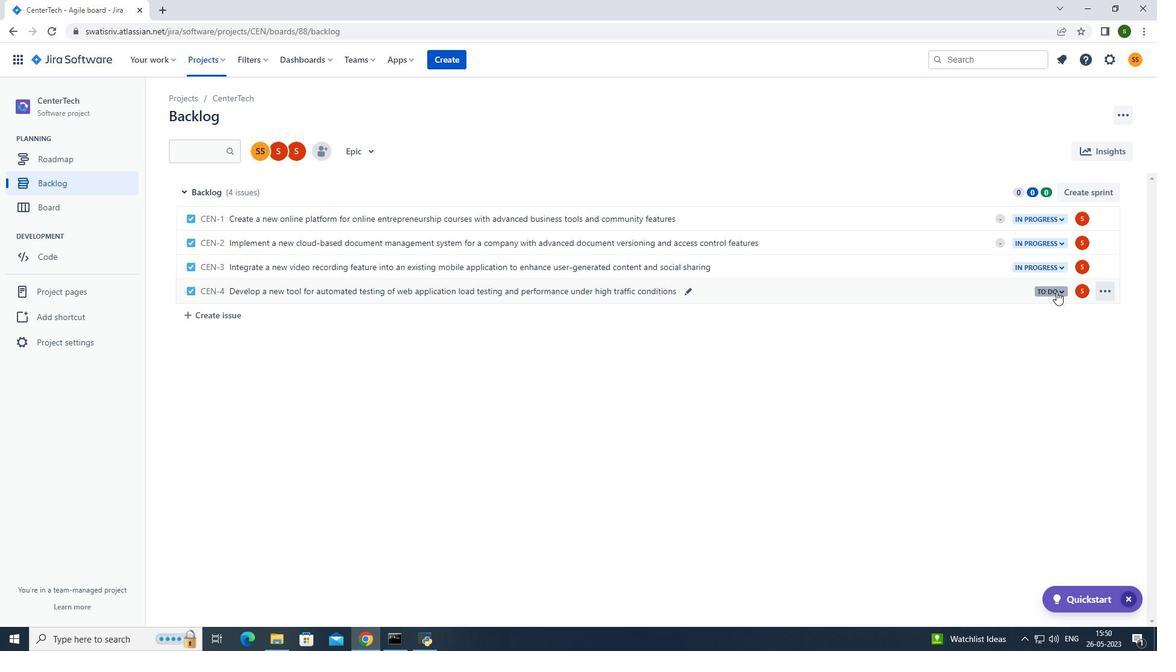 
Action: Mouse moved to (991, 316)
Screenshot: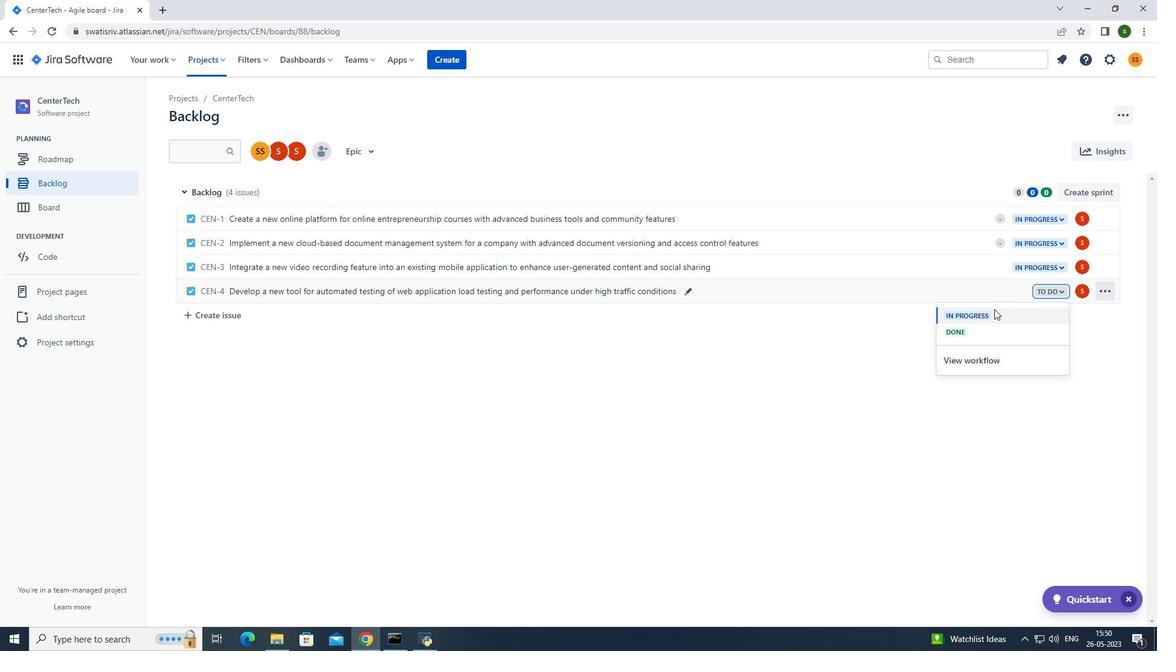 
Action: Mouse pressed left at (991, 316)
Screenshot: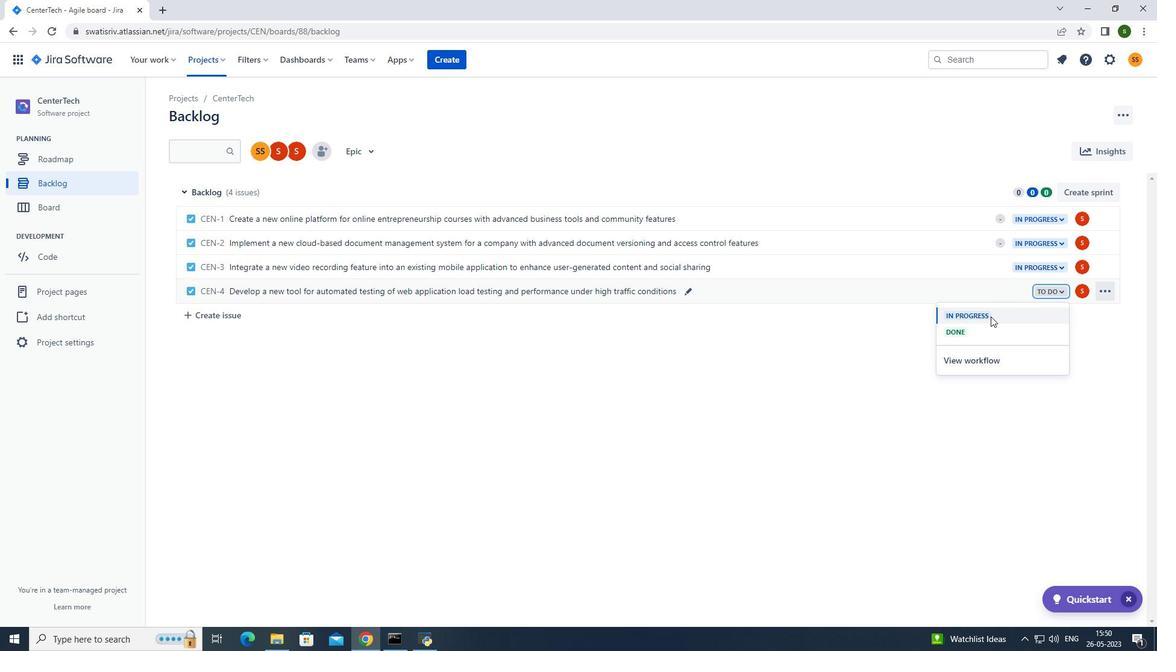 
Action: Mouse moved to (880, 402)
Screenshot: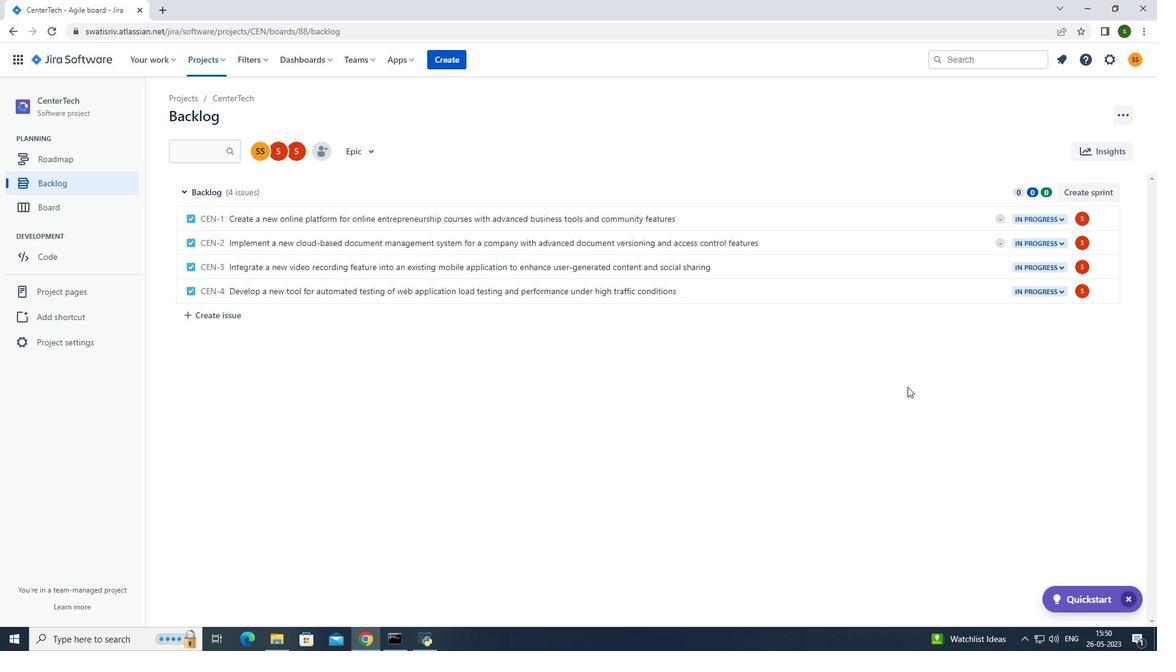 
